 Task: Add a new rule when a card is added to the list "to do" then copy the card to the top of the list To-Do on Board Project management.
Action: Mouse pressed left at (830, 259)
Screenshot: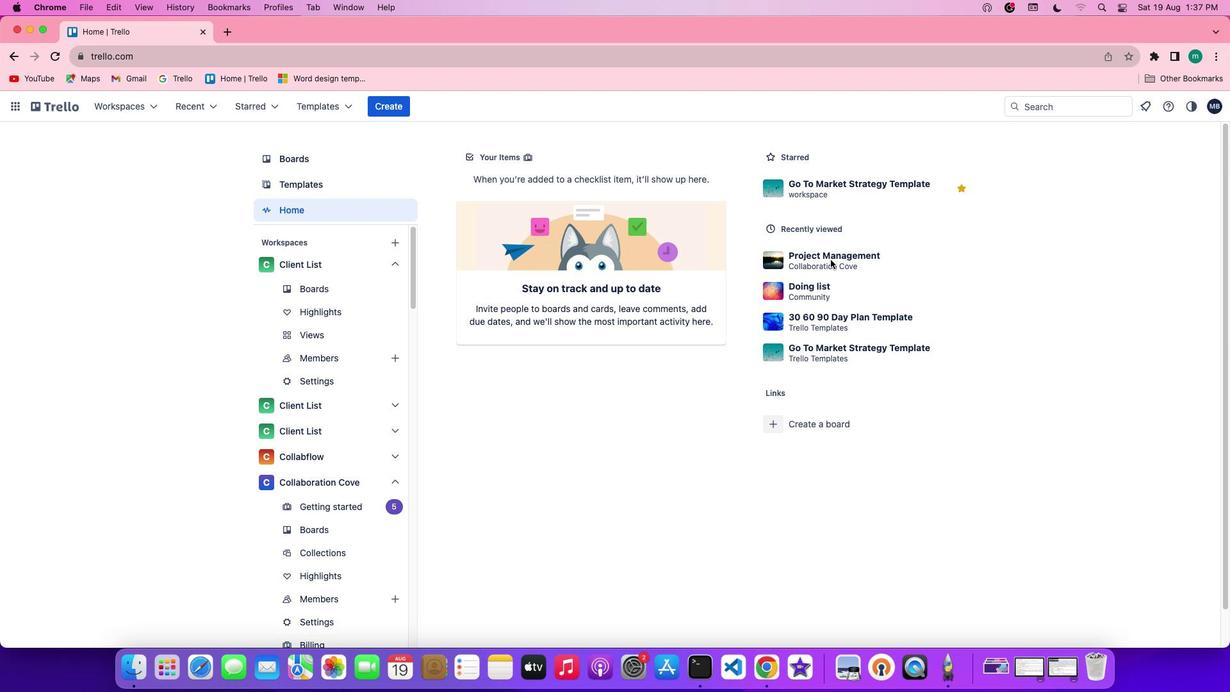 
Action: Mouse pressed left at (830, 259)
Screenshot: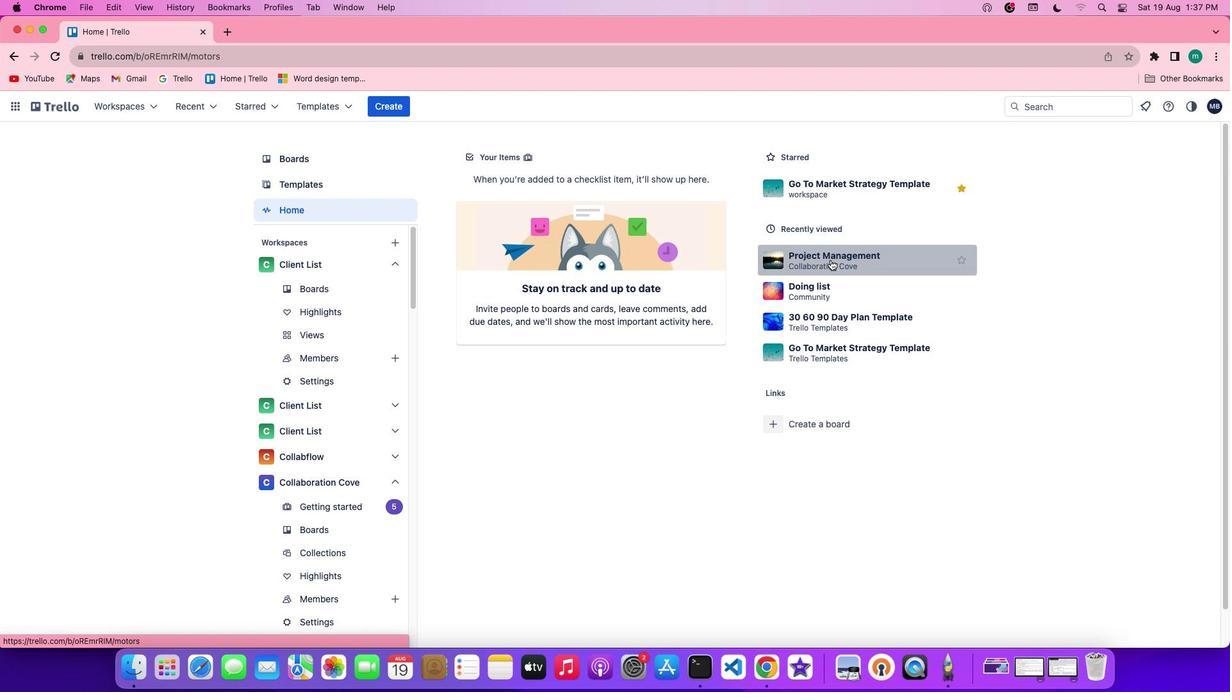 
Action: Mouse moved to (542, 207)
Screenshot: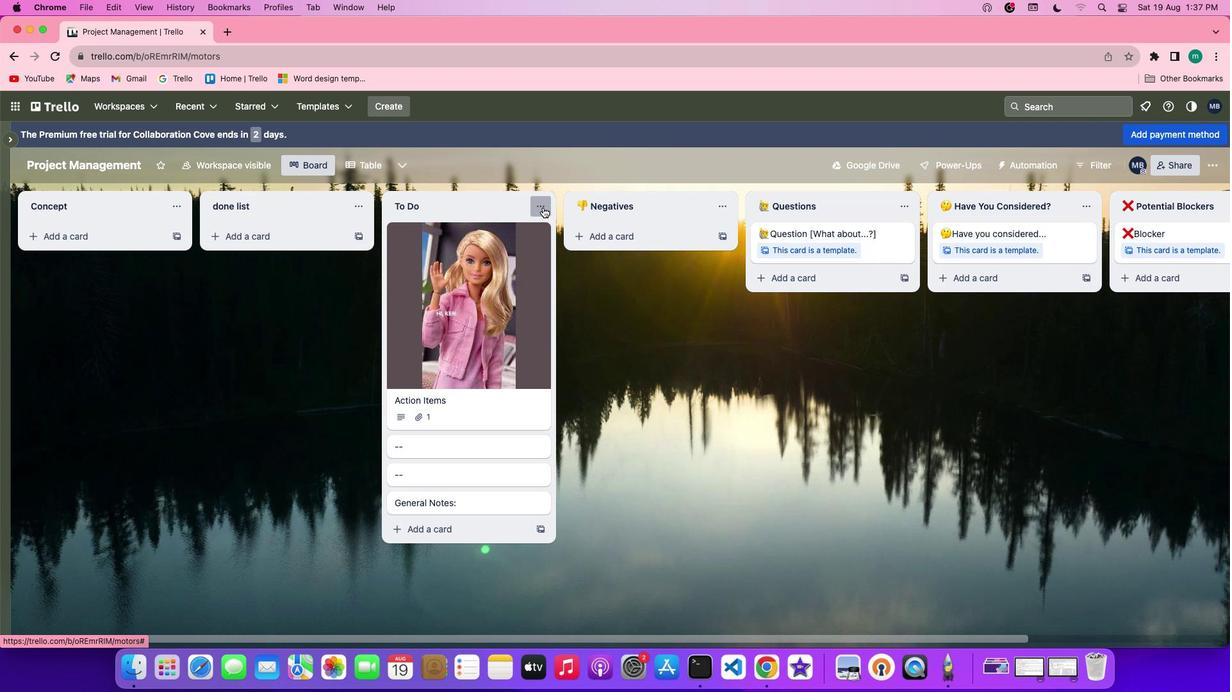 
Action: Mouse pressed left at (542, 207)
Screenshot: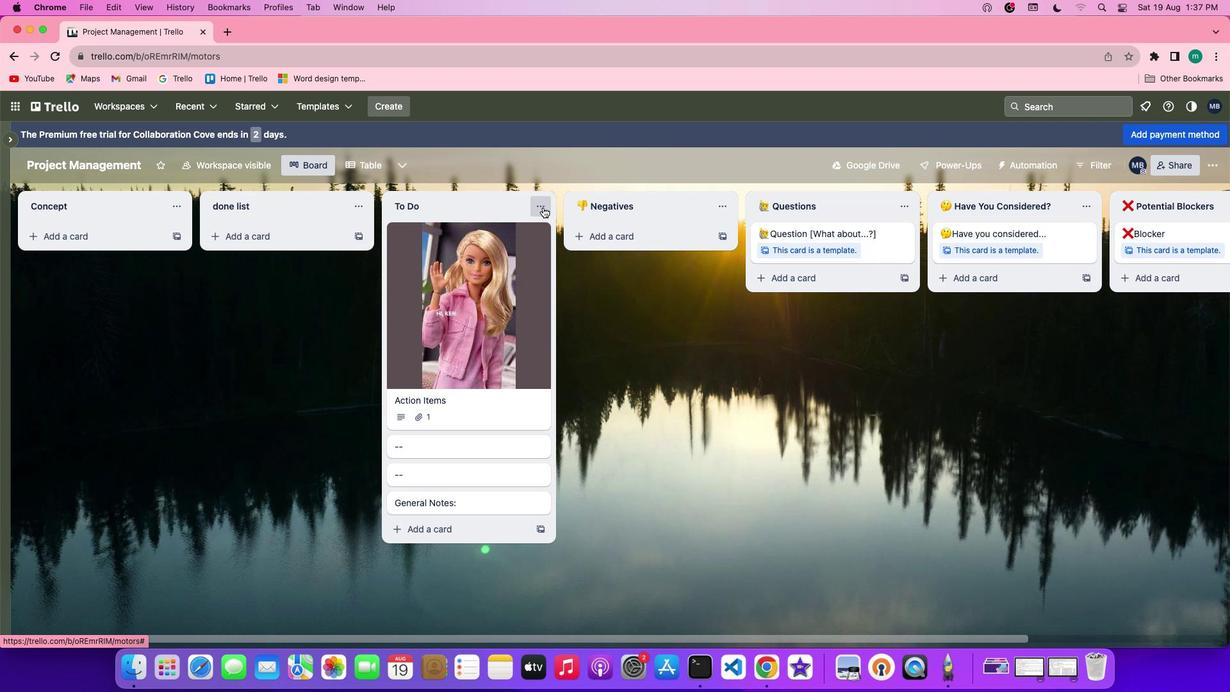 
Action: Mouse moved to (587, 413)
Screenshot: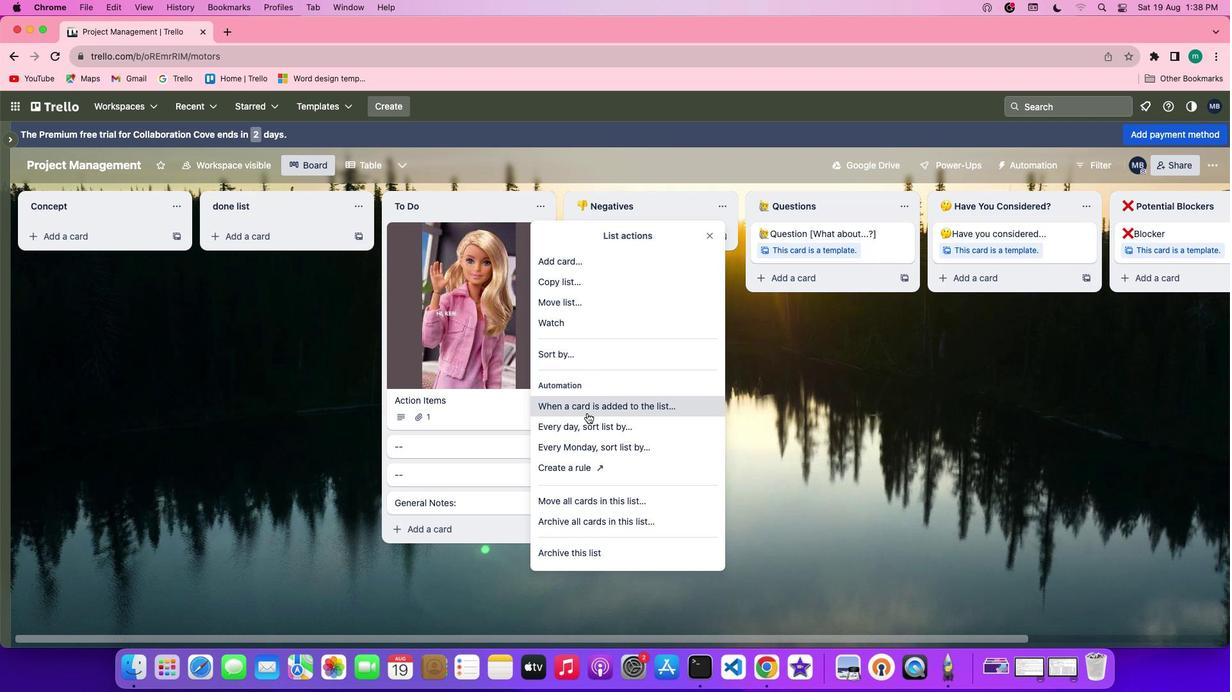 
Action: Mouse pressed left at (587, 413)
Screenshot: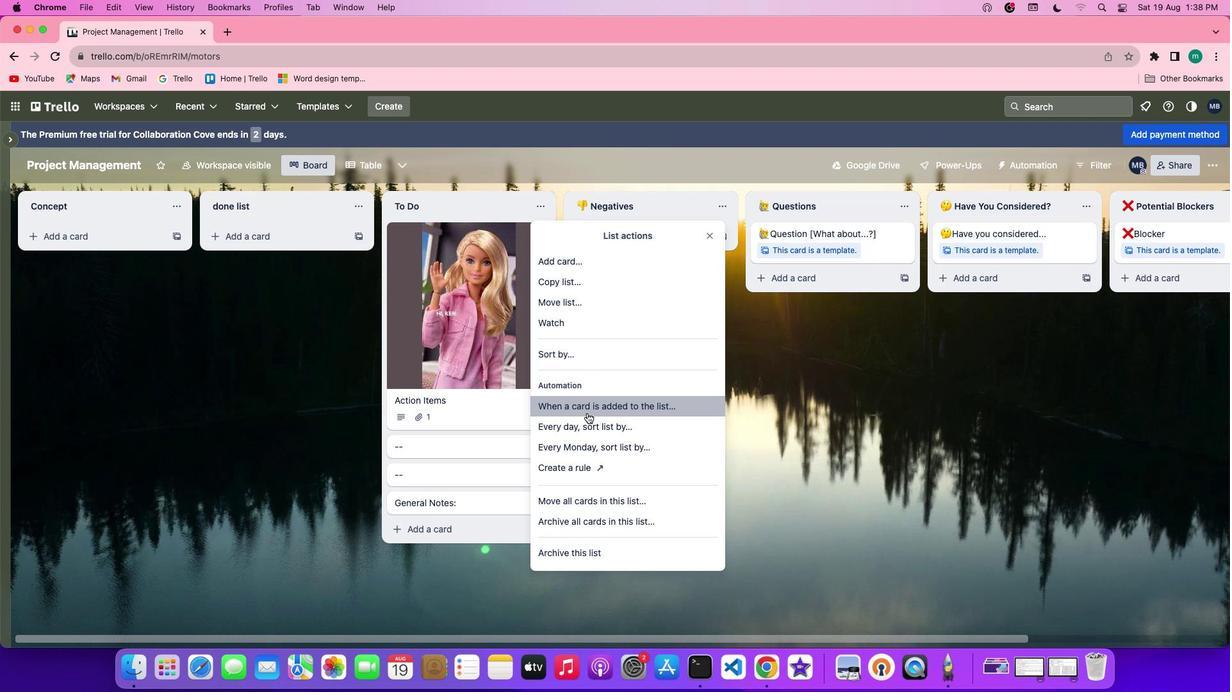 
Action: Mouse moved to (617, 326)
Screenshot: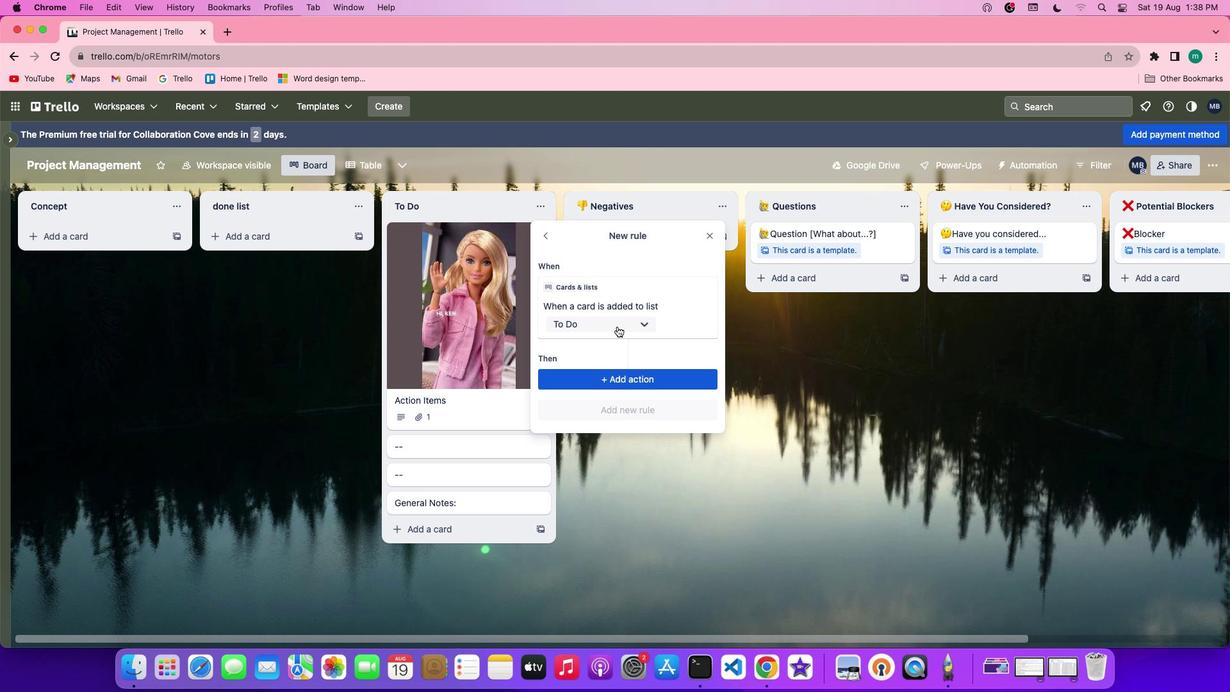 
Action: Mouse pressed left at (617, 326)
Screenshot: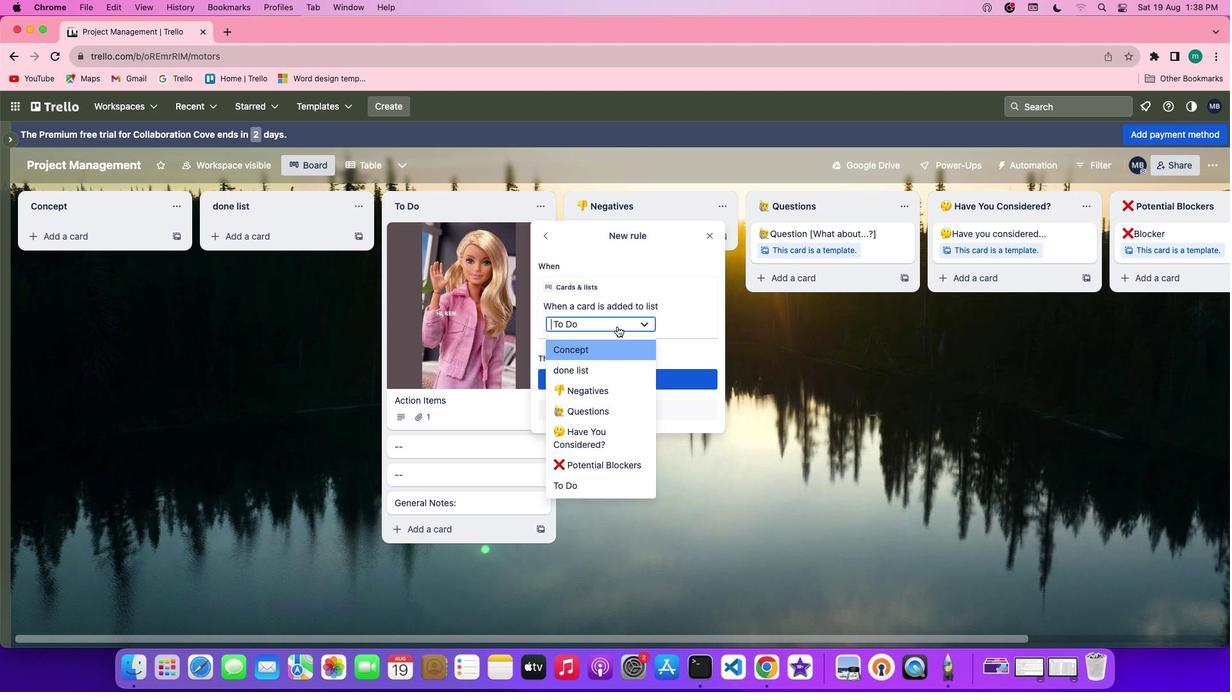 
Action: Mouse moved to (625, 321)
Screenshot: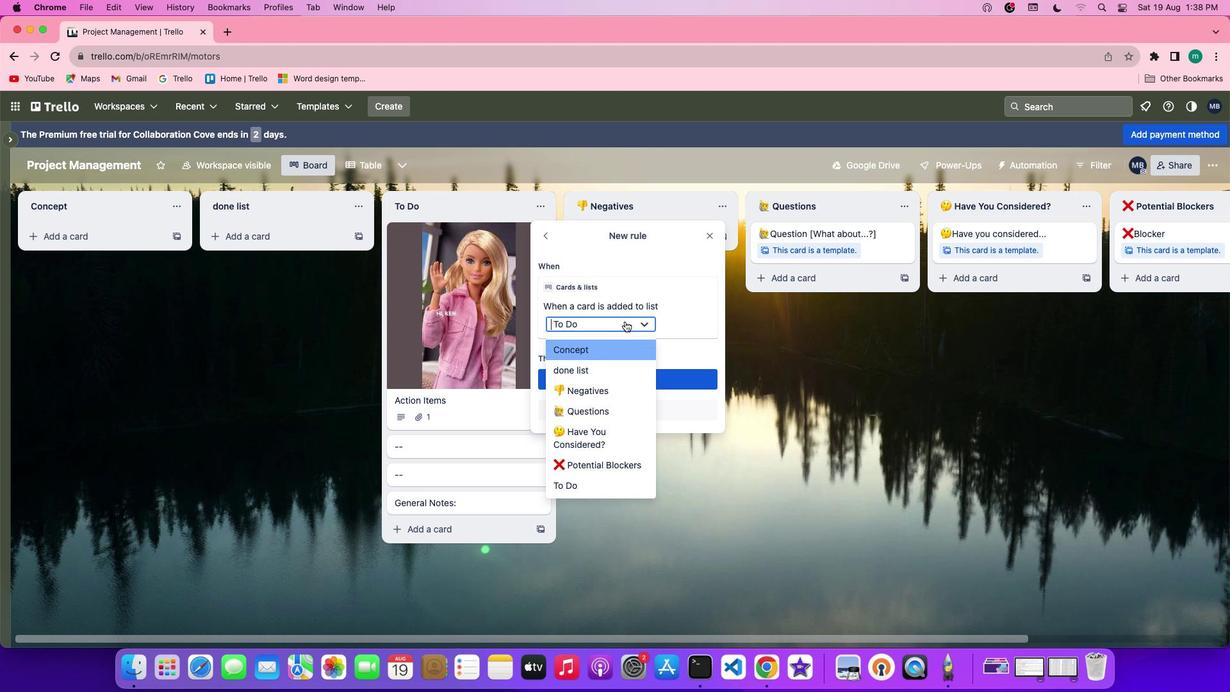 
Action: Mouse pressed left at (625, 321)
Screenshot: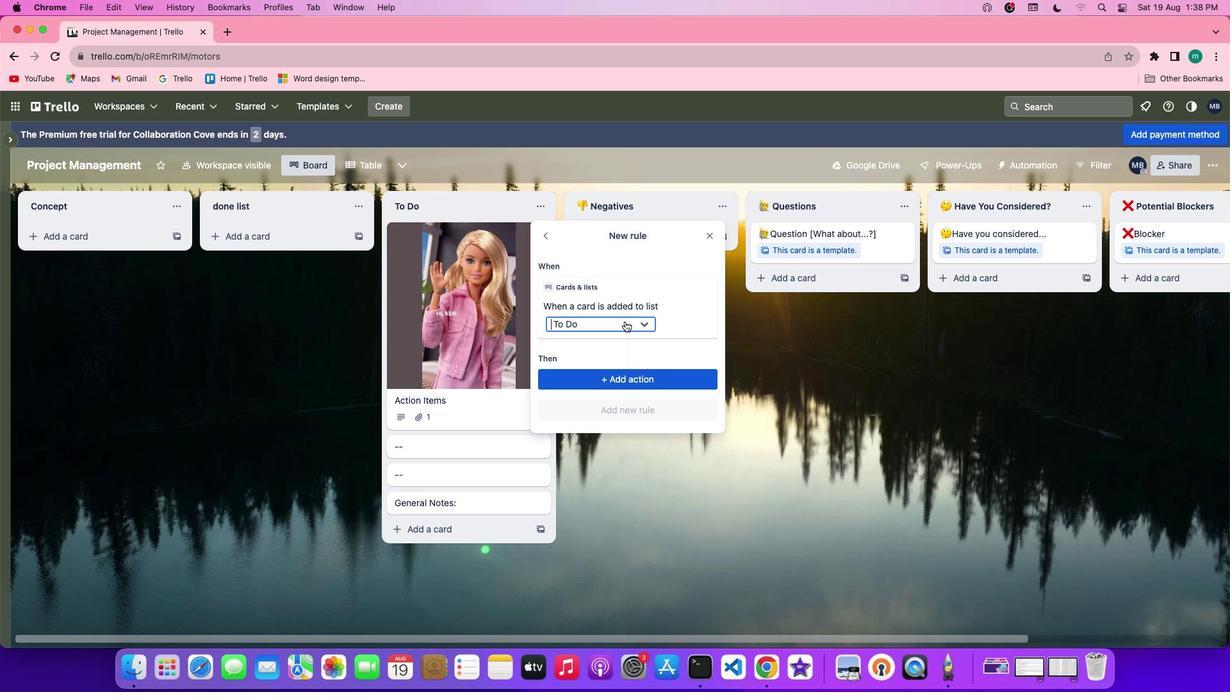 
Action: Mouse moved to (637, 381)
Screenshot: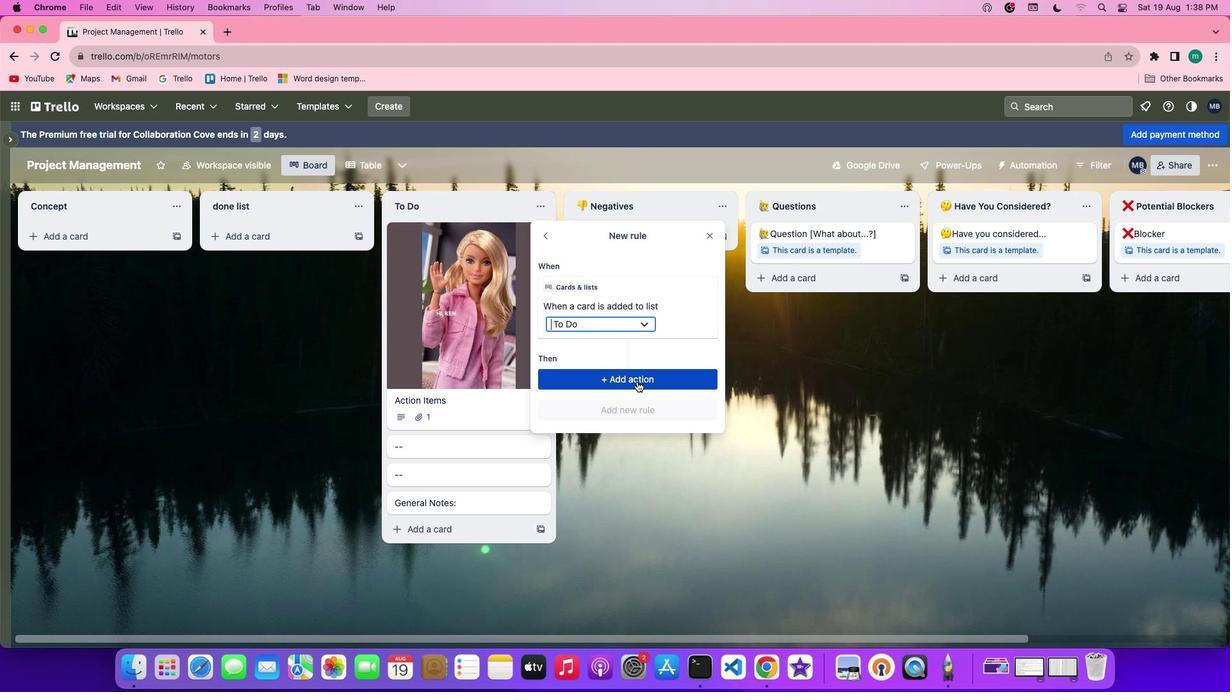 
Action: Mouse pressed left at (637, 381)
Screenshot: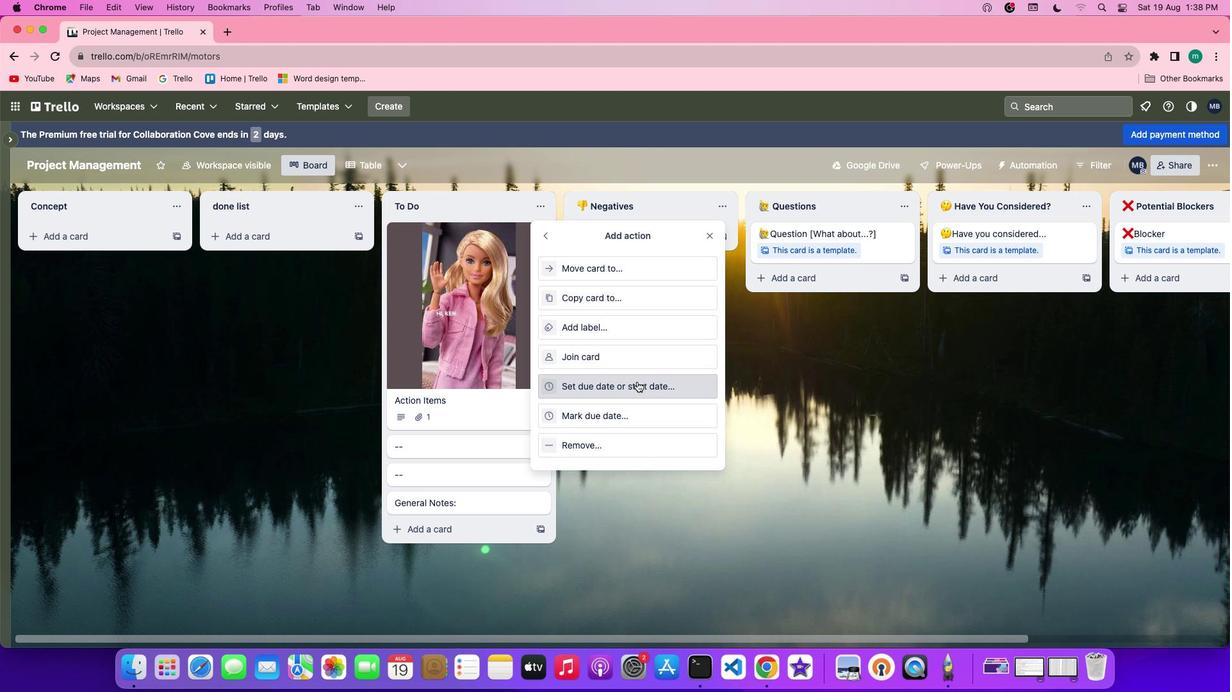 
Action: Mouse moved to (647, 298)
Screenshot: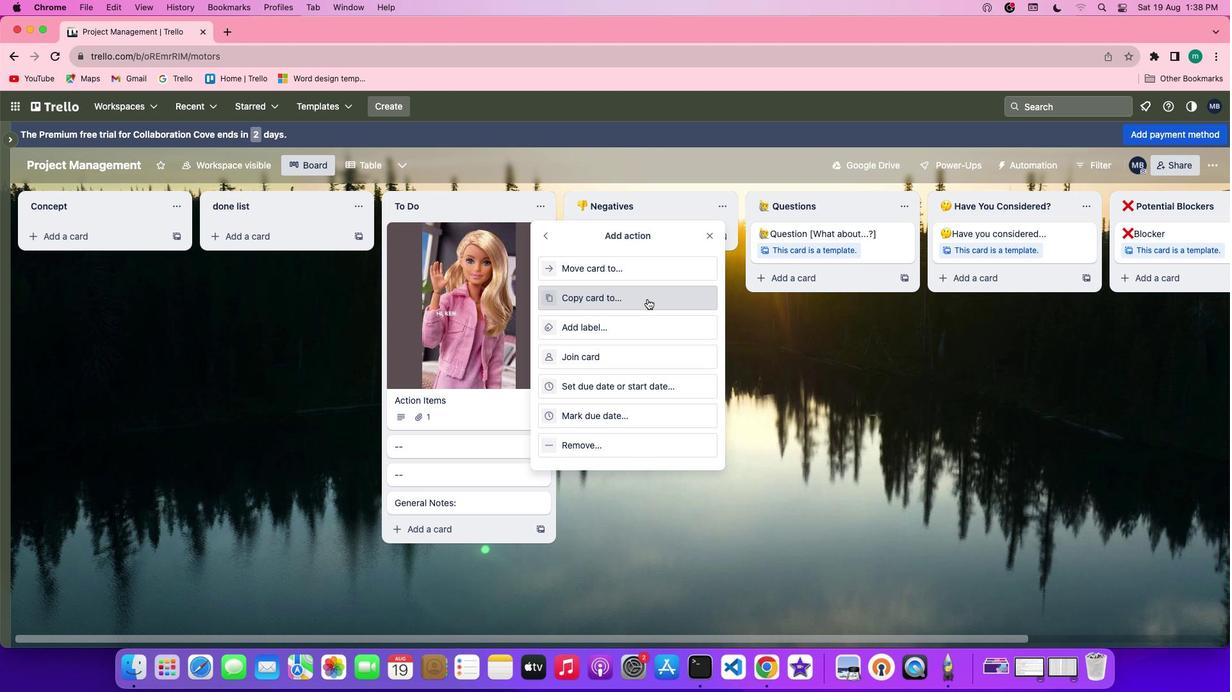 
Action: Mouse pressed left at (647, 298)
Screenshot: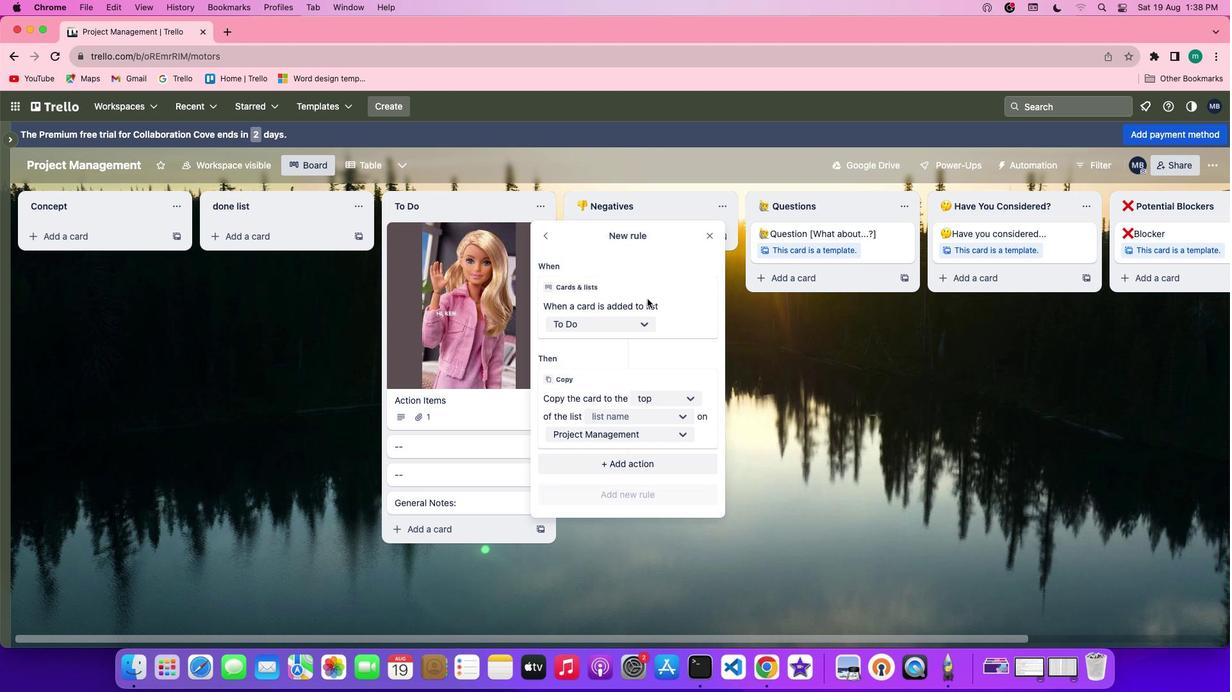 
Action: Mouse moved to (616, 327)
Screenshot: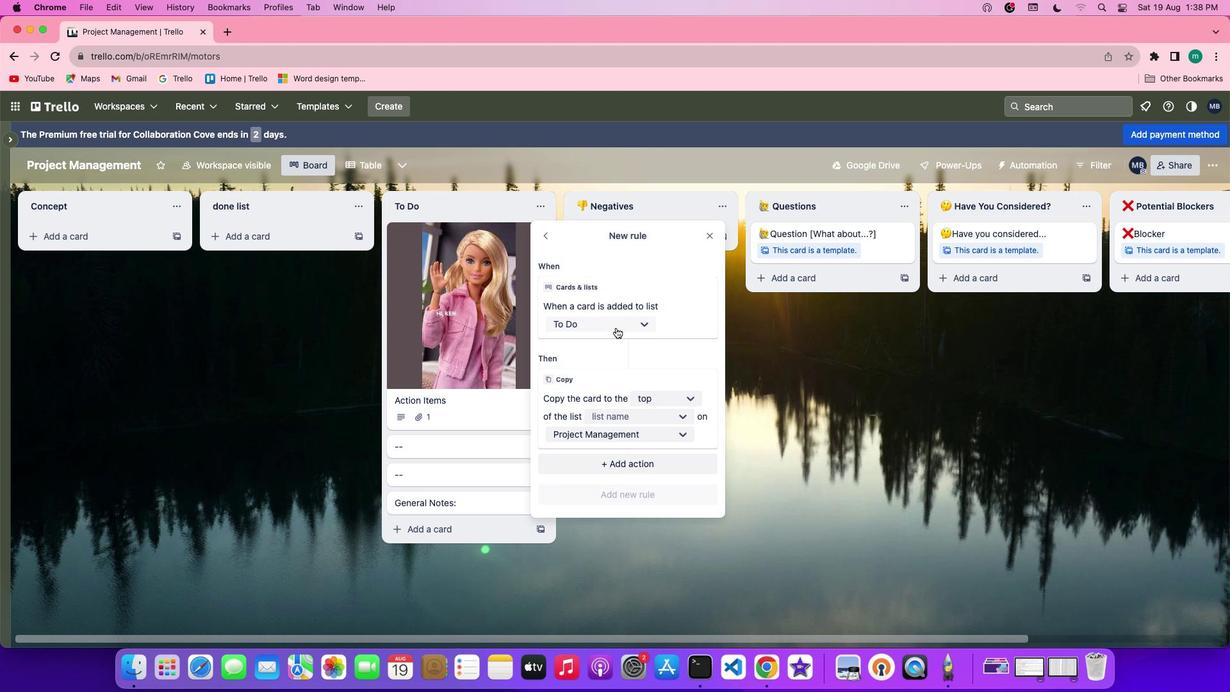 
Action: Mouse pressed left at (616, 327)
Screenshot: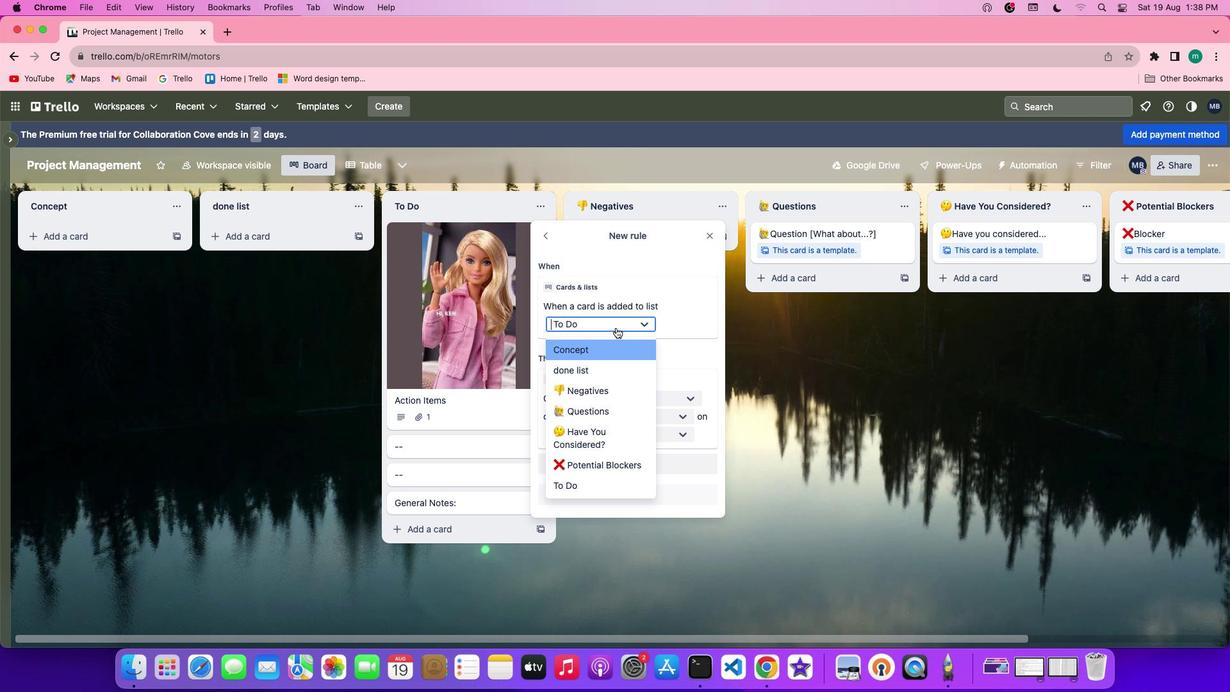 
Action: Mouse moved to (616, 320)
Screenshot: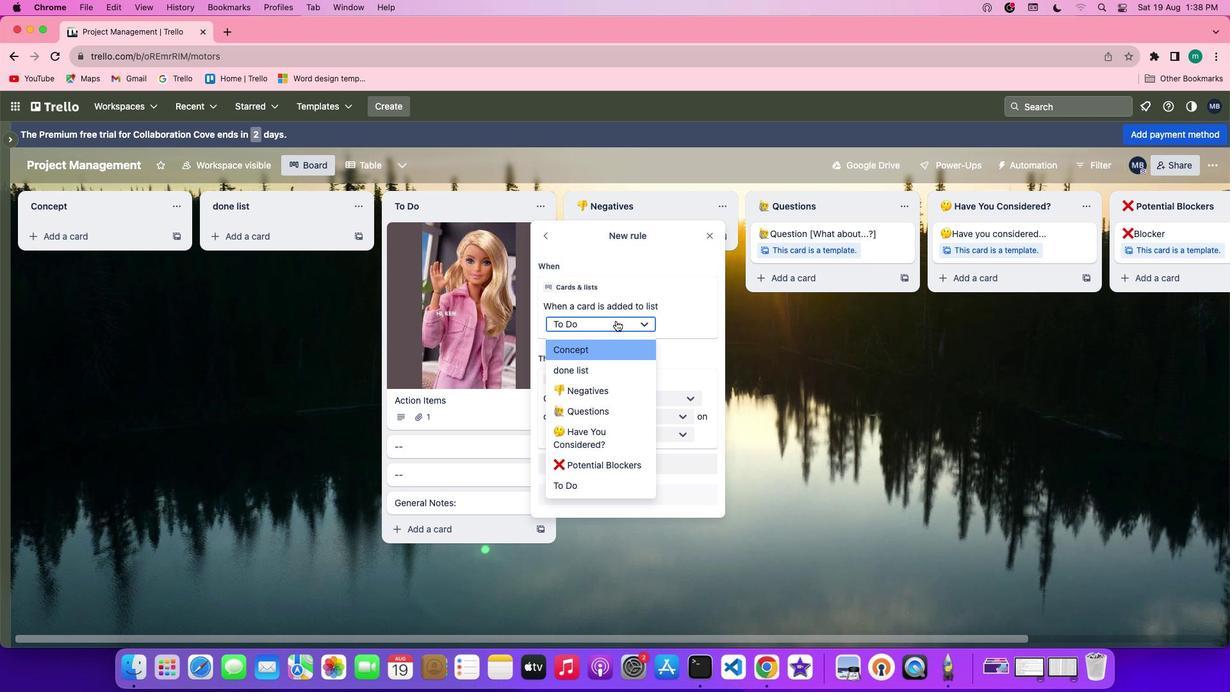 
Action: Mouse pressed left at (616, 320)
Screenshot: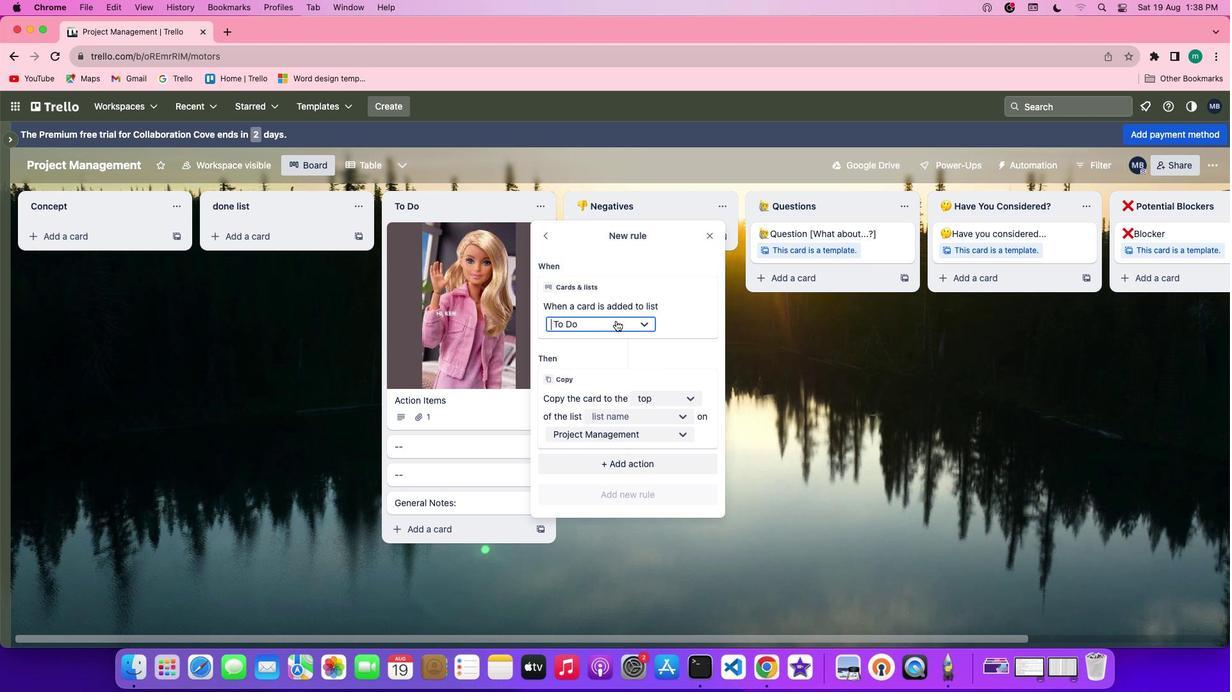 
Action: Mouse moved to (676, 394)
Screenshot: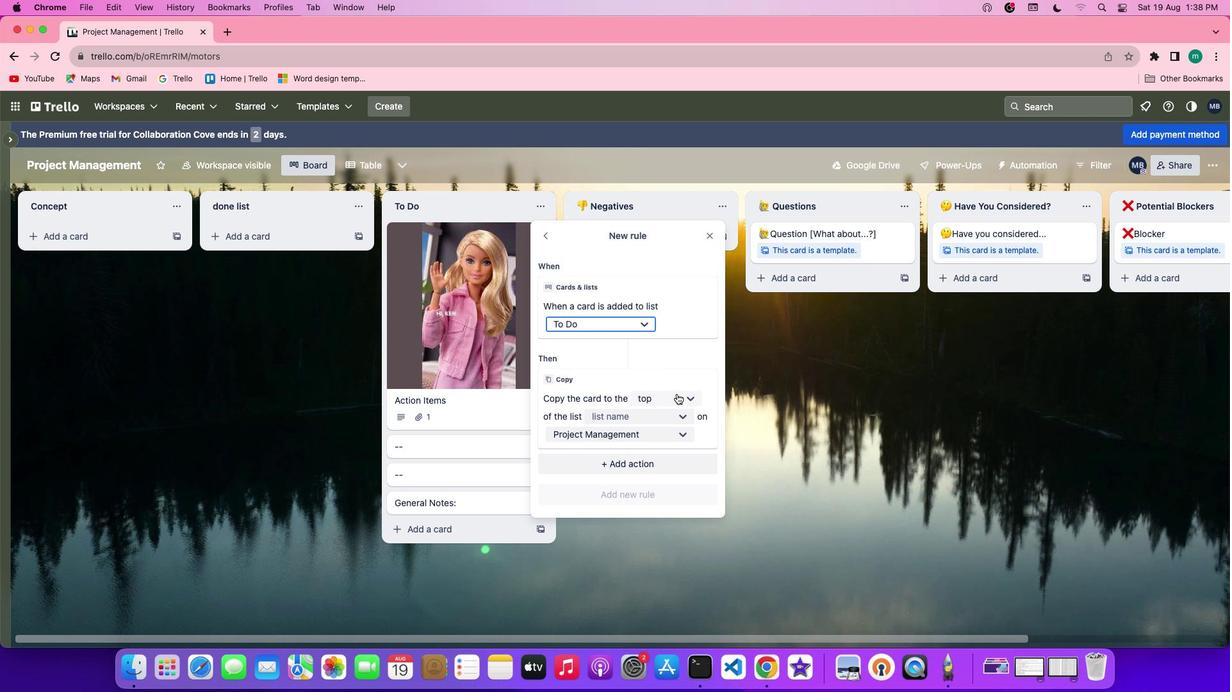 
Action: Mouse pressed left at (676, 394)
Screenshot: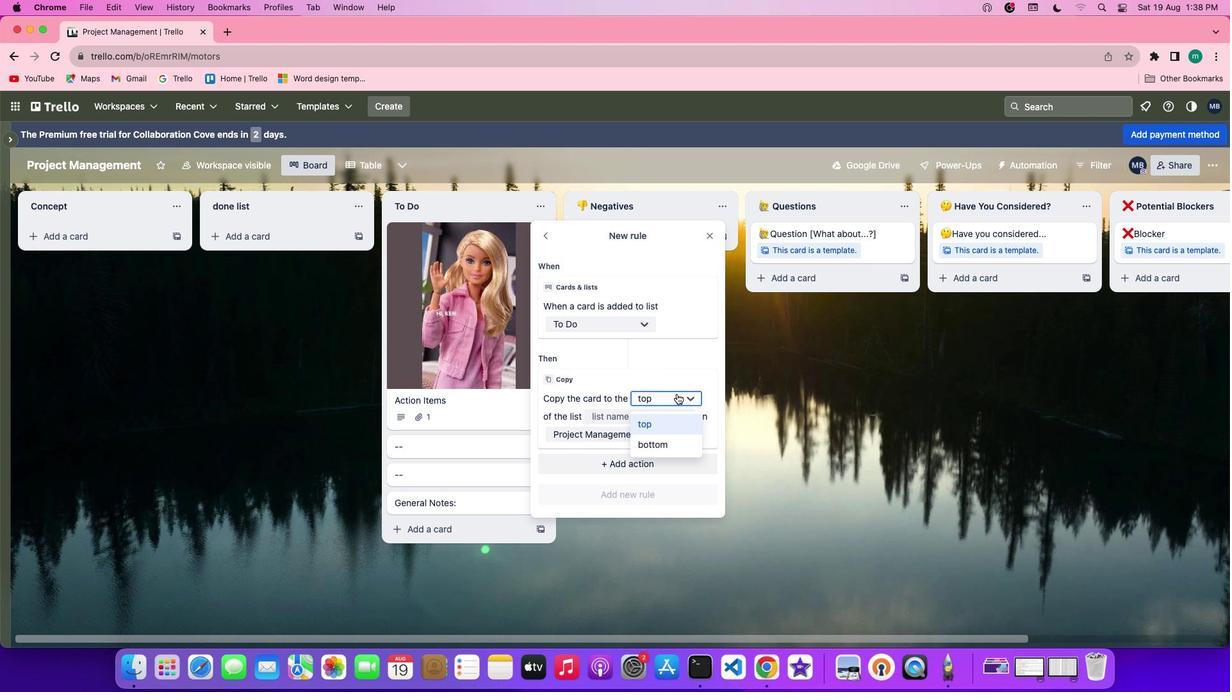 
Action: Mouse moved to (673, 416)
Screenshot: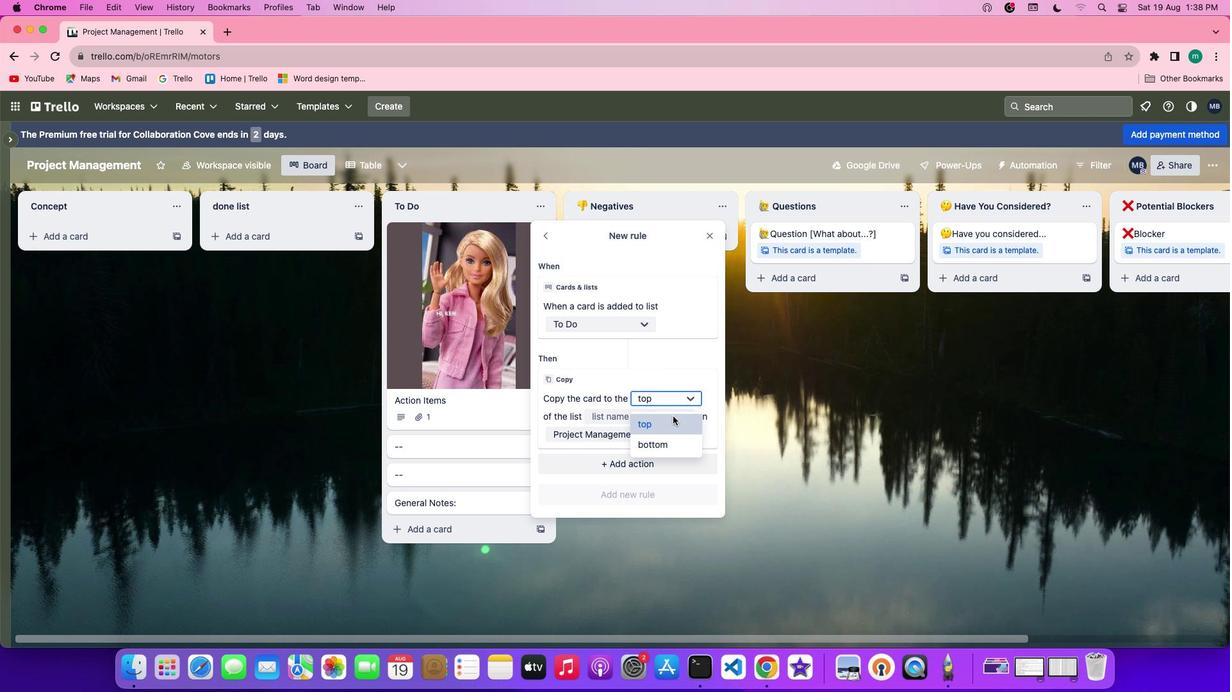 
Action: Mouse pressed left at (673, 416)
Screenshot: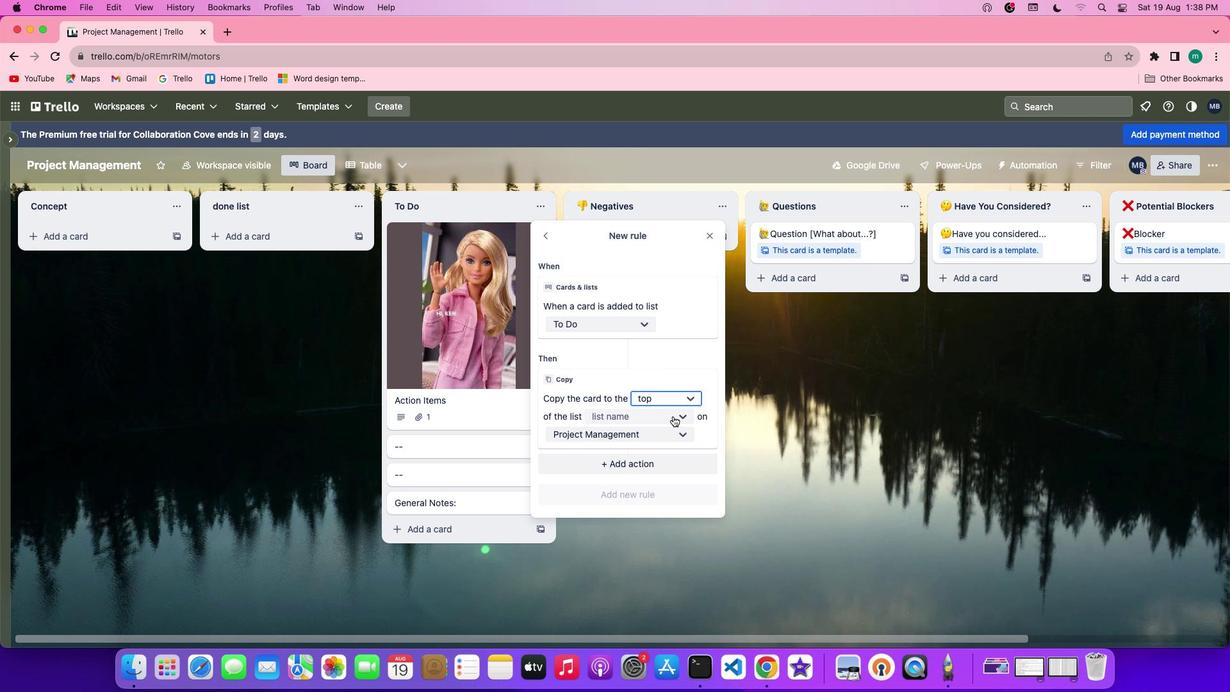 
Action: Mouse moved to (665, 414)
Screenshot: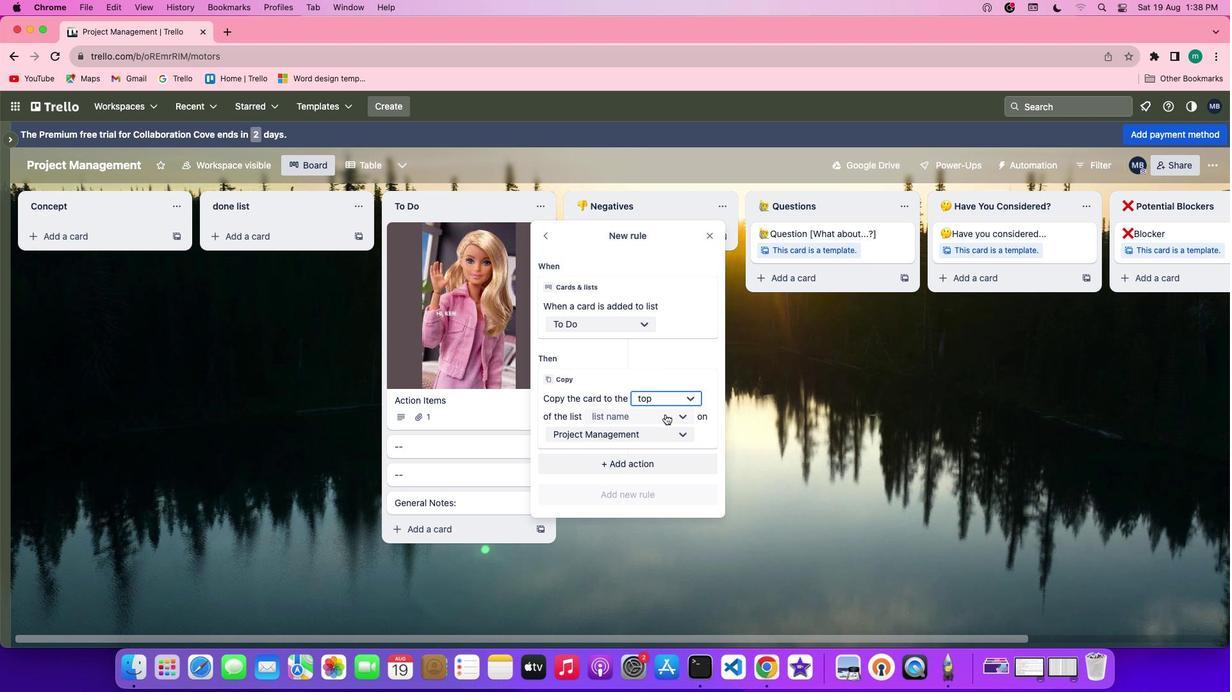 
Action: Mouse pressed left at (665, 414)
Screenshot: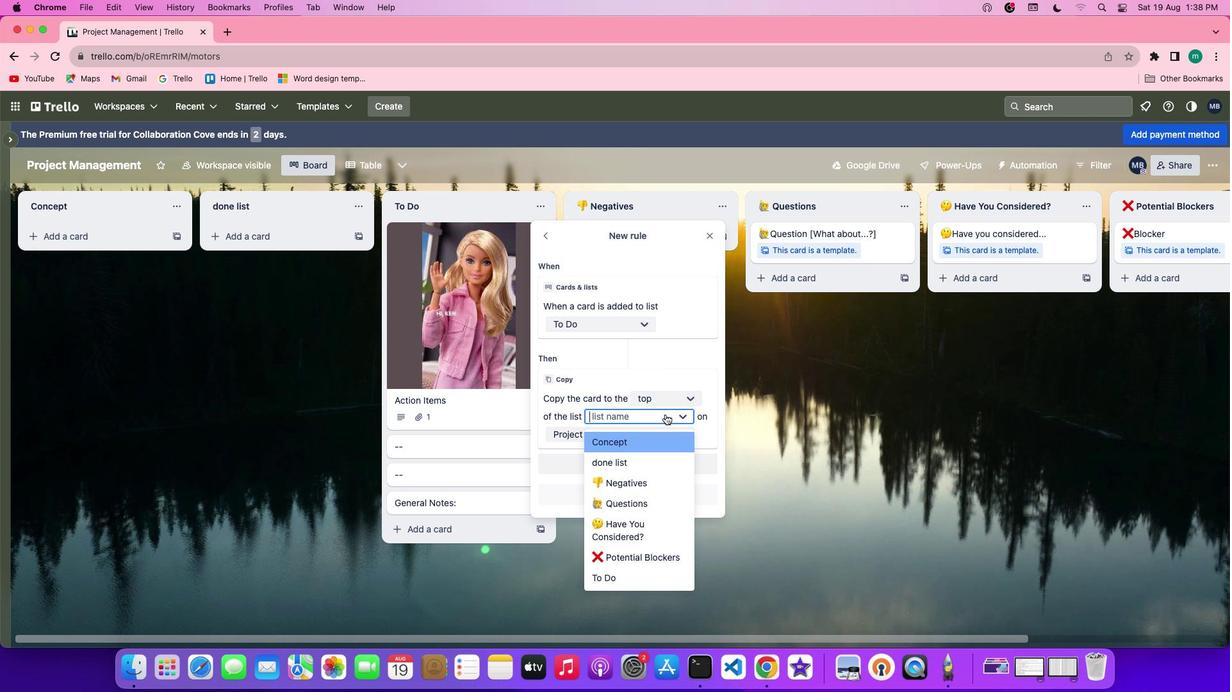 
Action: Mouse moved to (642, 571)
Screenshot: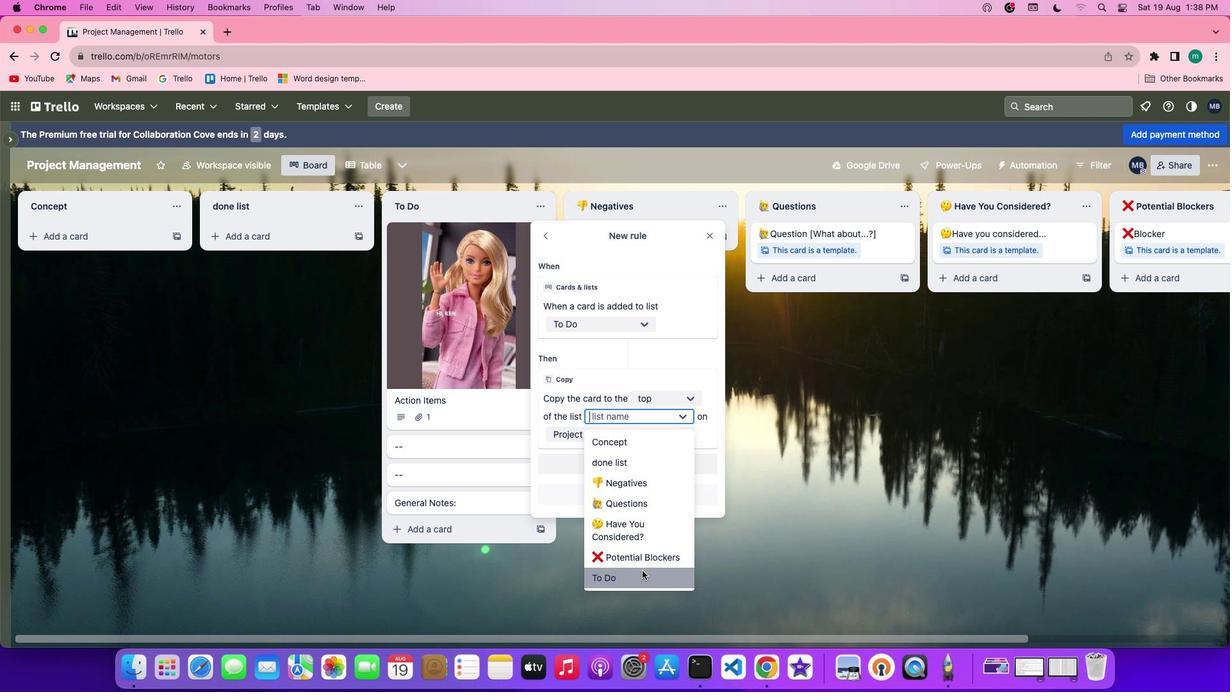 
Action: Mouse pressed left at (642, 571)
Screenshot: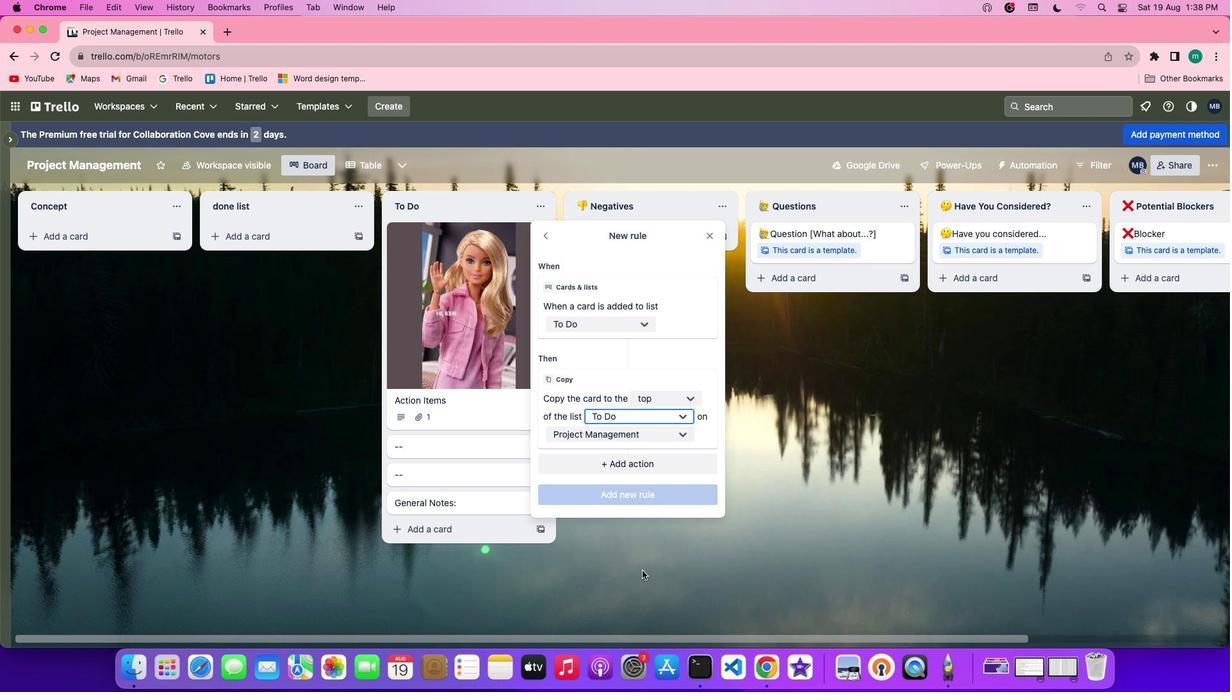 
Action: Mouse moved to (660, 434)
Screenshot: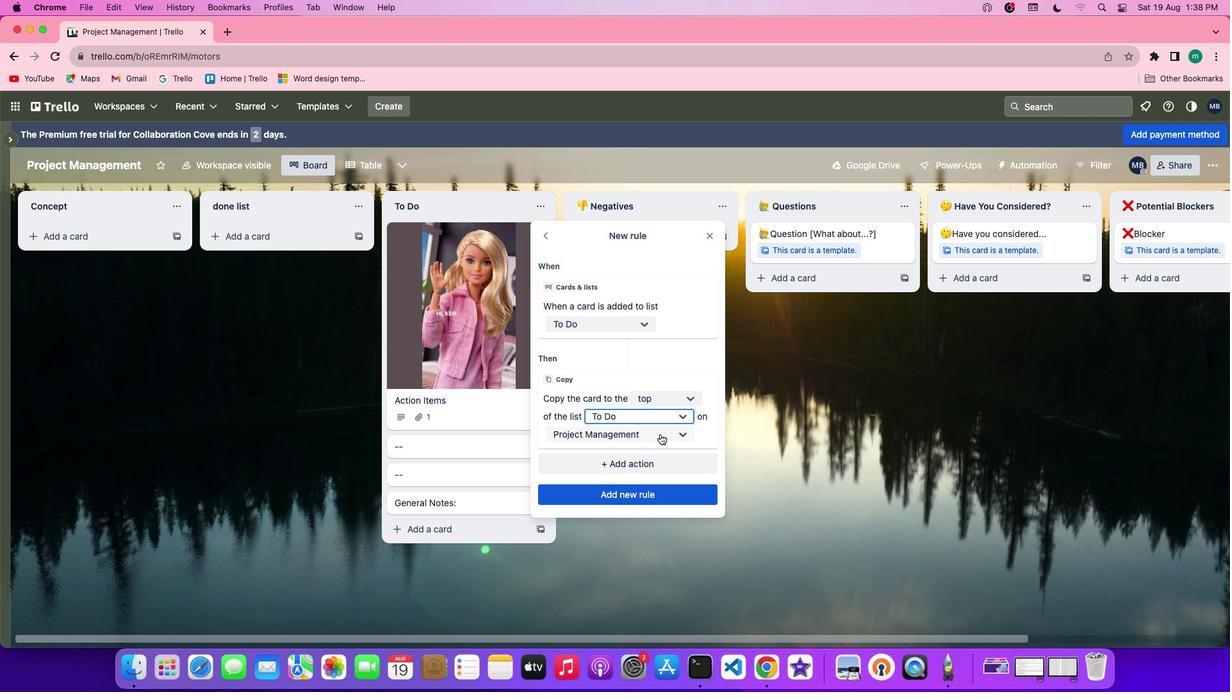
Action: Mouse pressed left at (660, 434)
Screenshot: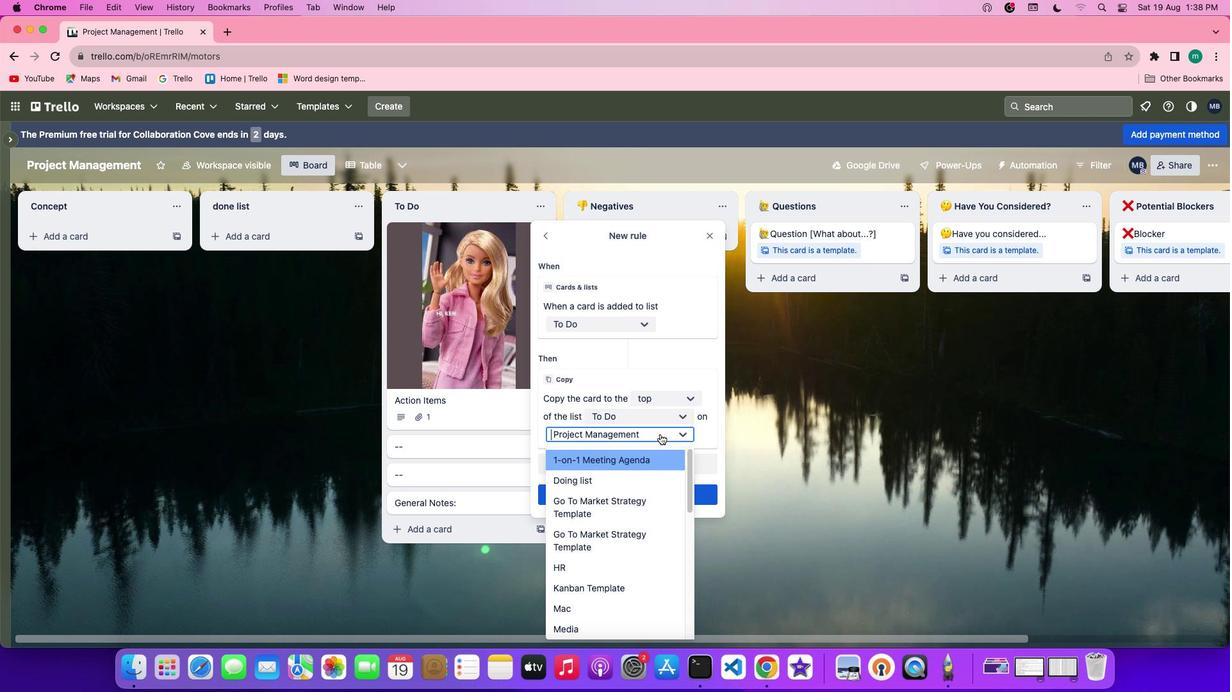 
Action: Mouse moved to (642, 521)
Screenshot: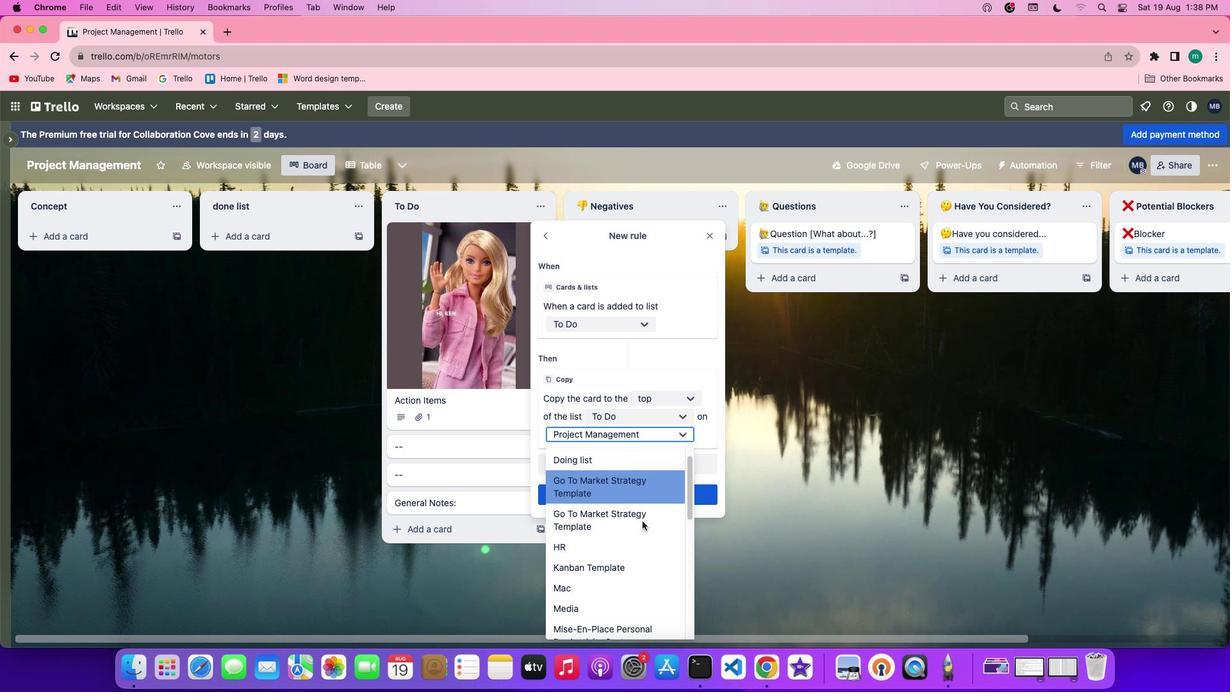 
Action: Mouse scrolled (642, 521) with delta (0, 0)
Screenshot: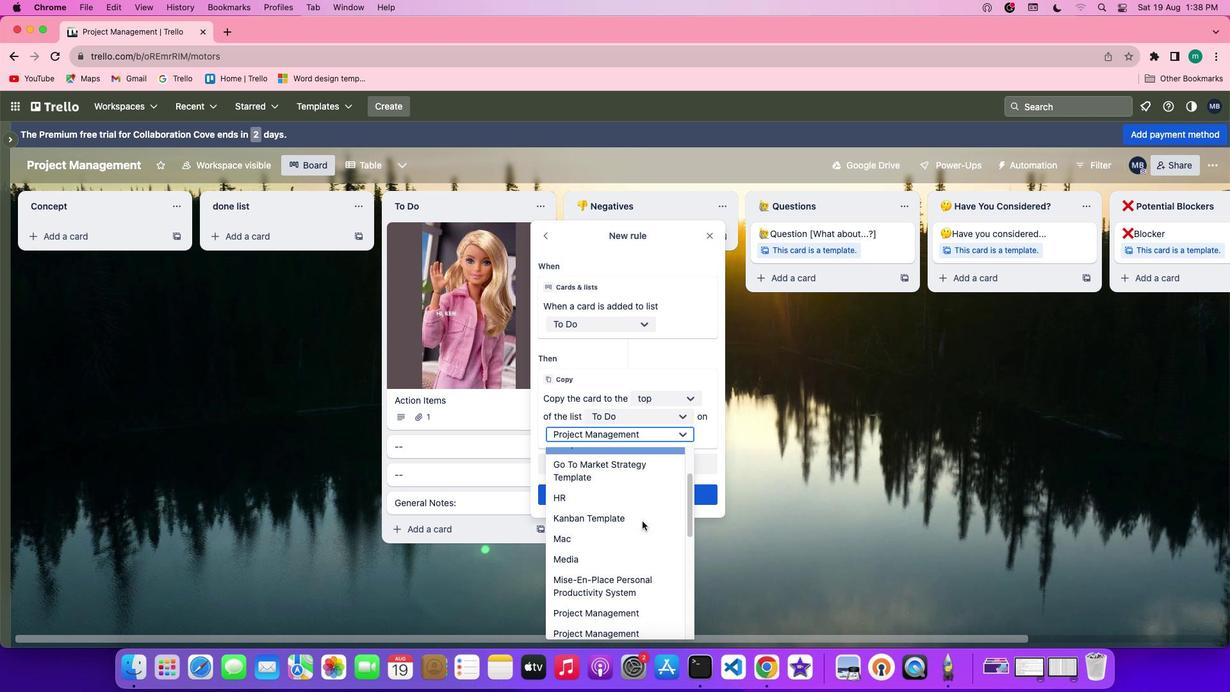 
Action: Mouse scrolled (642, 521) with delta (0, 0)
Screenshot: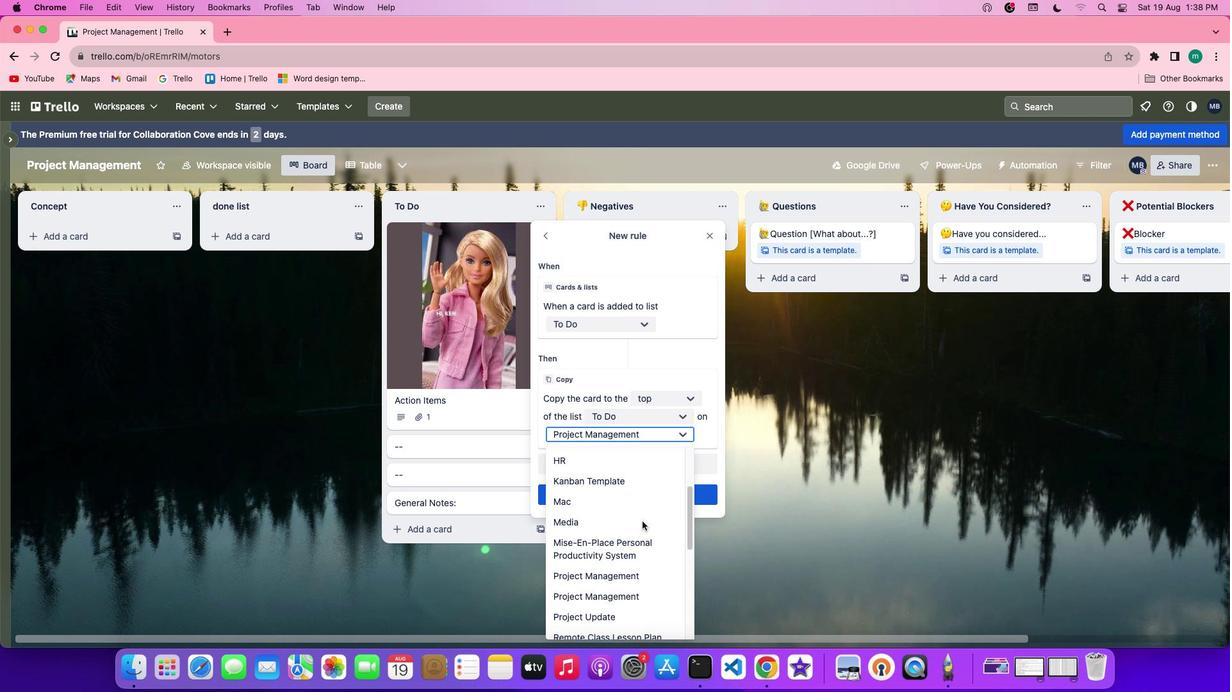 
Action: Mouse scrolled (642, 521) with delta (0, -1)
Screenshot: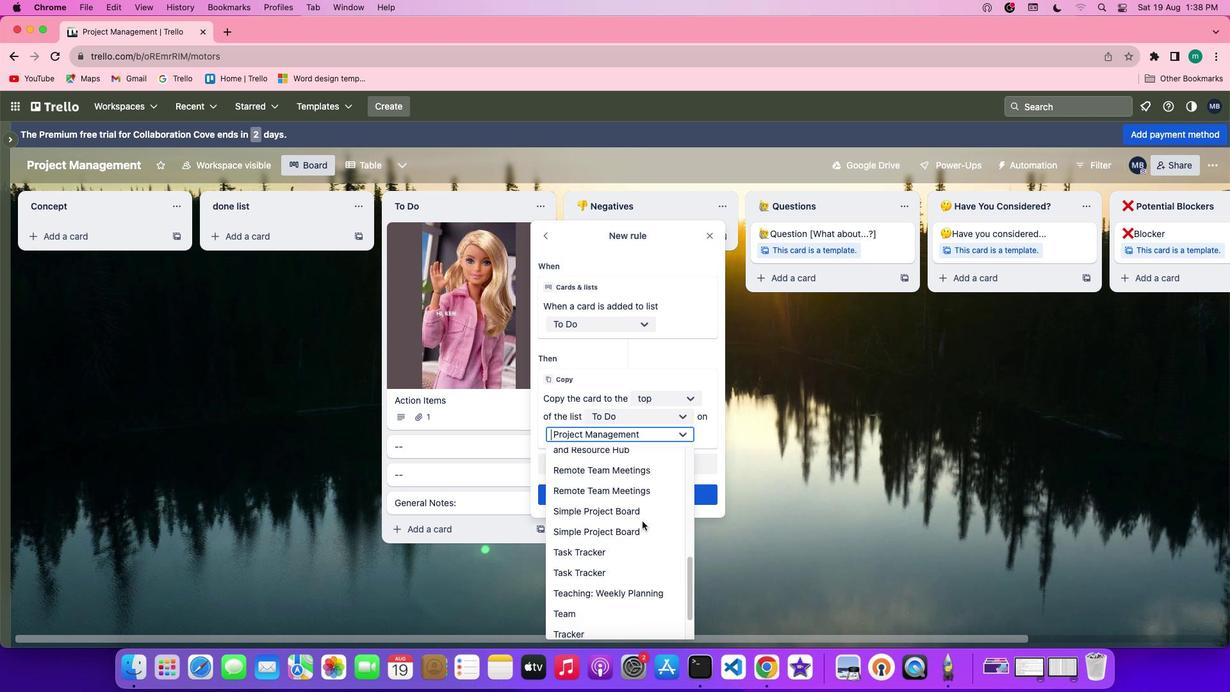 
Action: Mouse scrolled (642, 521) with delta (0, -2)
Screenshot: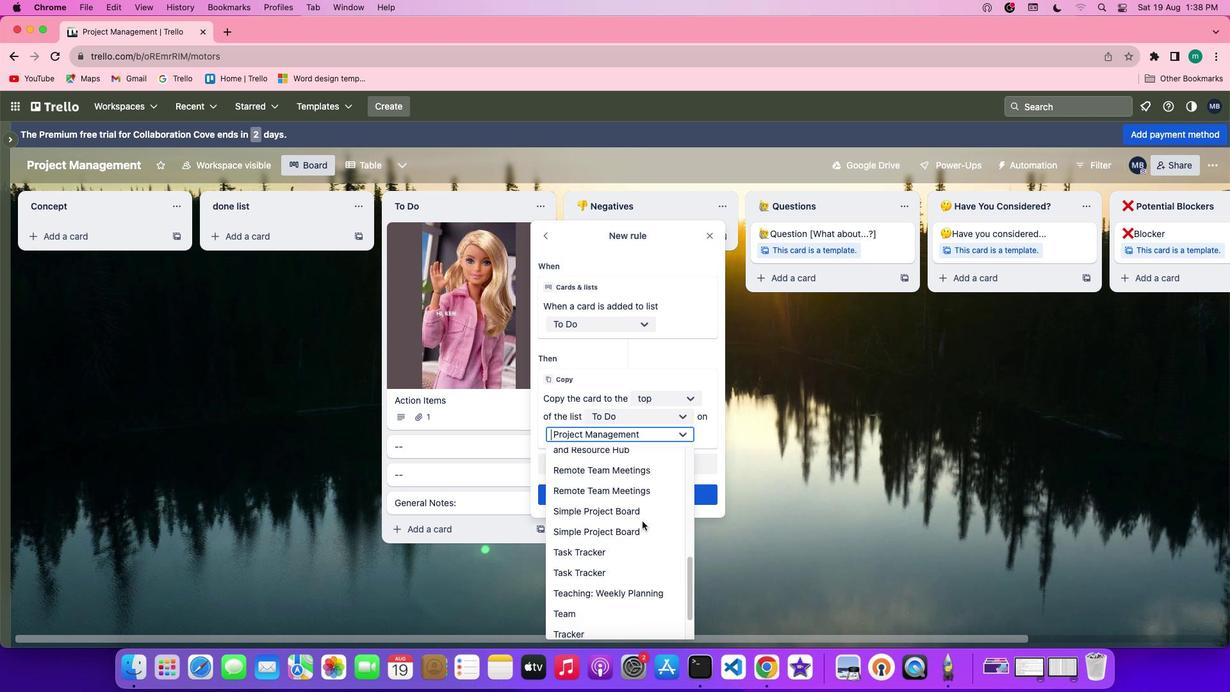 
Action: Mouse scrolled (642, 521) with delta (0, -3)
Screenshot: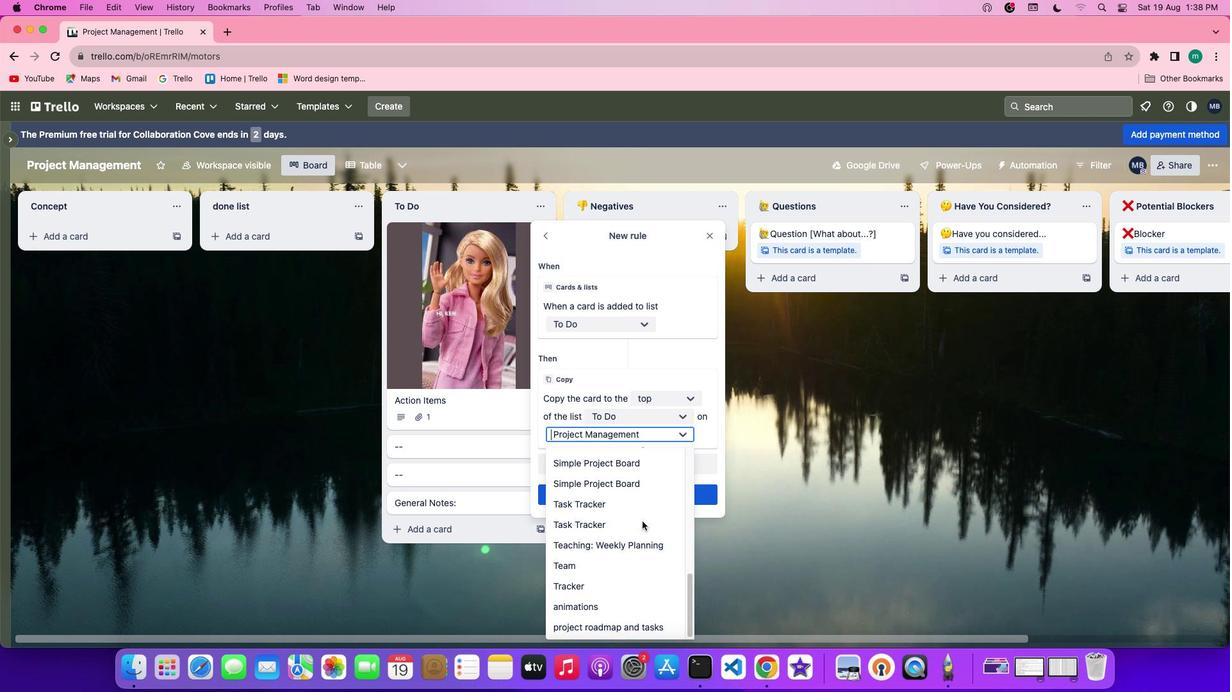
Action: Mouse scrolled (642, 521) with delta (0, 0)
Screenshot: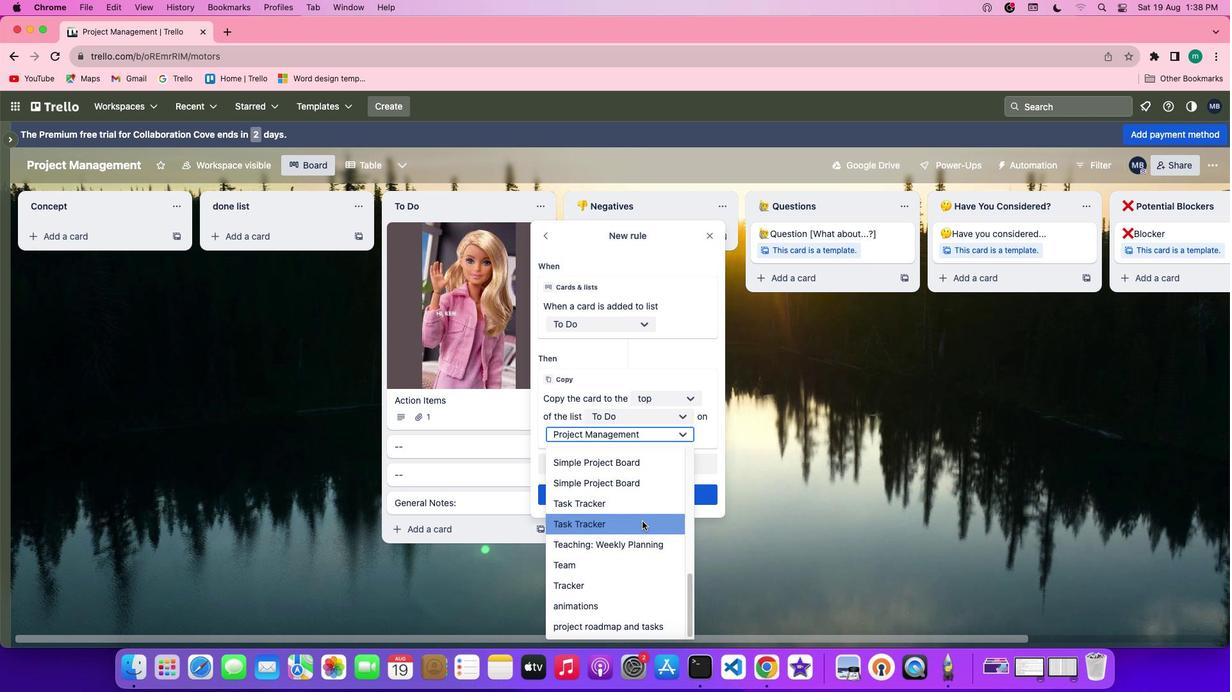 
Action: Mouse scrolled (642, 521) with delta (0, 0)
Screenshot: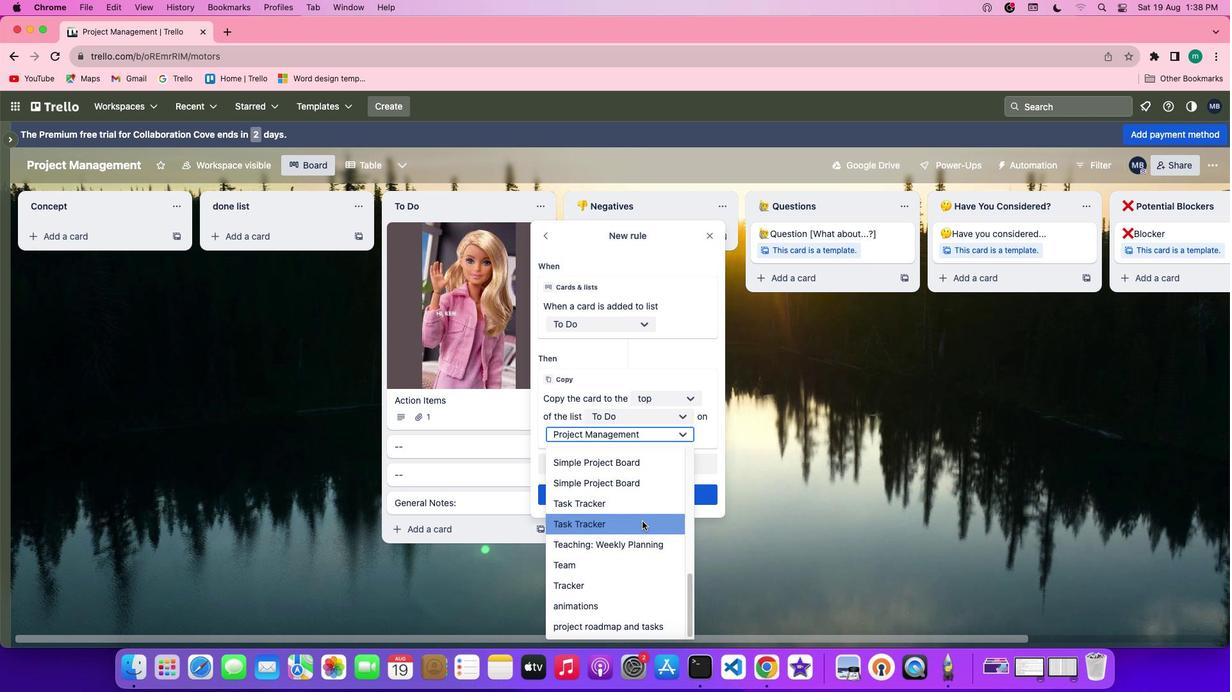 
Action: Mouse scrolled (642, 521) with delta (0, 0)
Screenshot: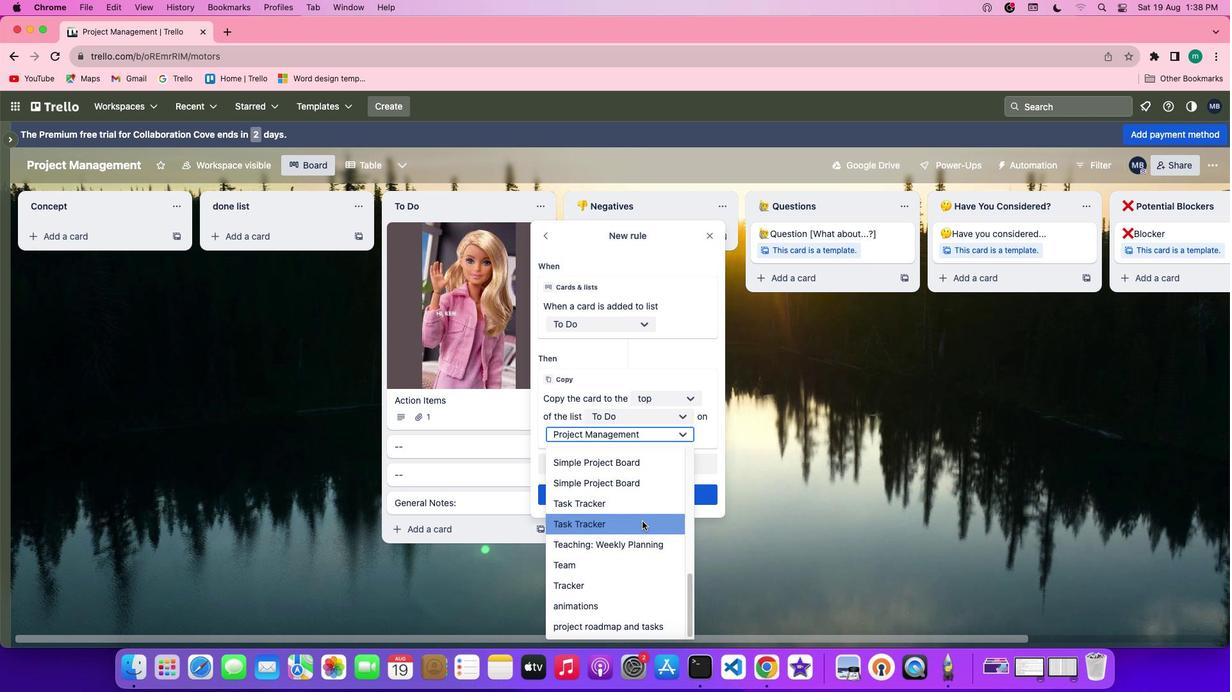 
Action: Mouse scrolled (642, 521) with delta (0, -1)
Screenshot: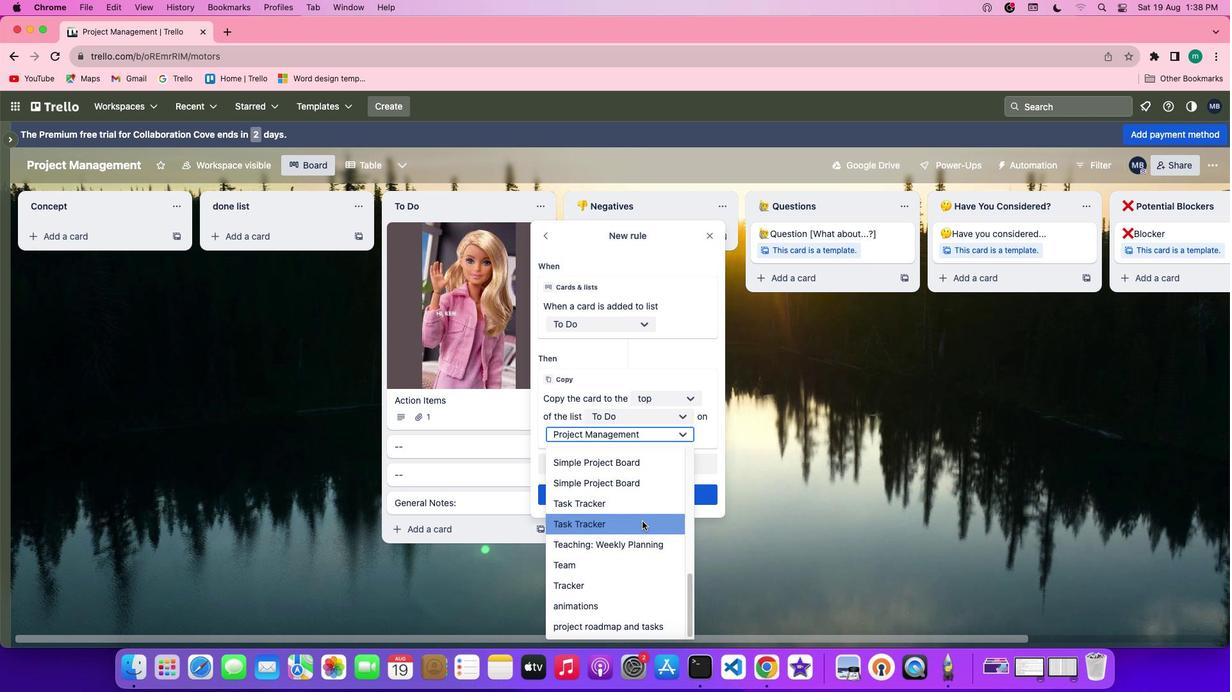 
Action: Mouse scrolled (642, 521) with delta (0, -1)
Screenshot: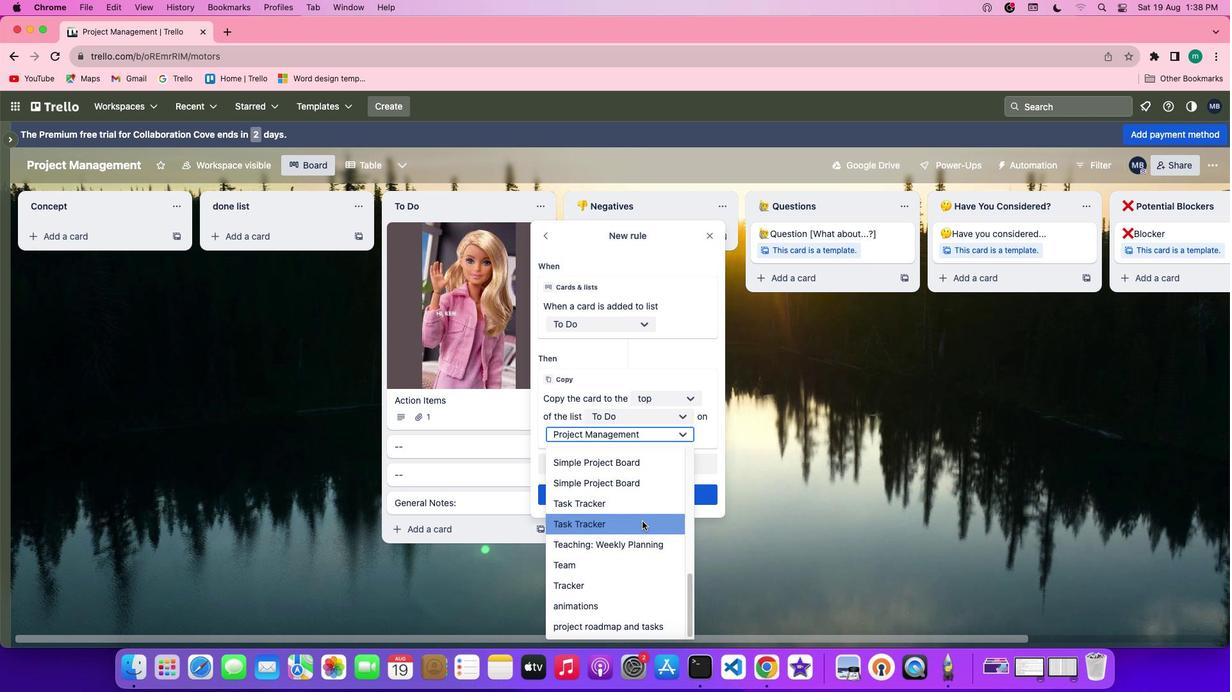 
Action: Mouse moved to (629, 559)
Screenshot: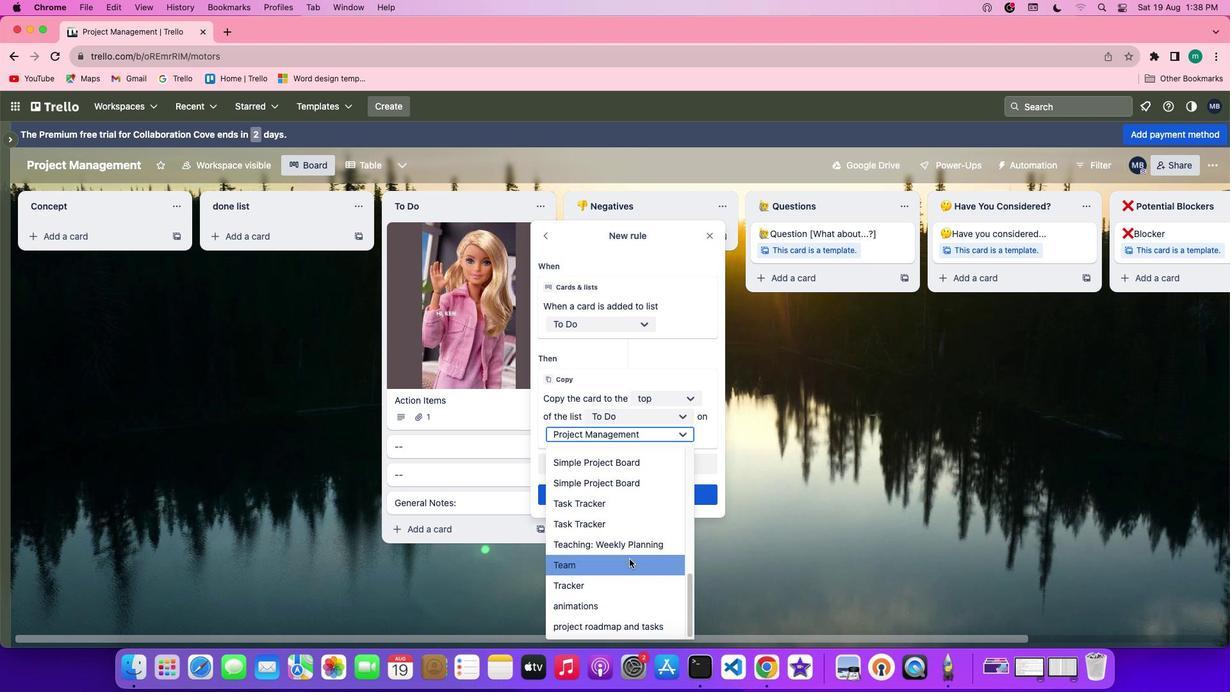 
Action: Mouse scrolled (629, 559) with delta (0, 0)
Screenshot: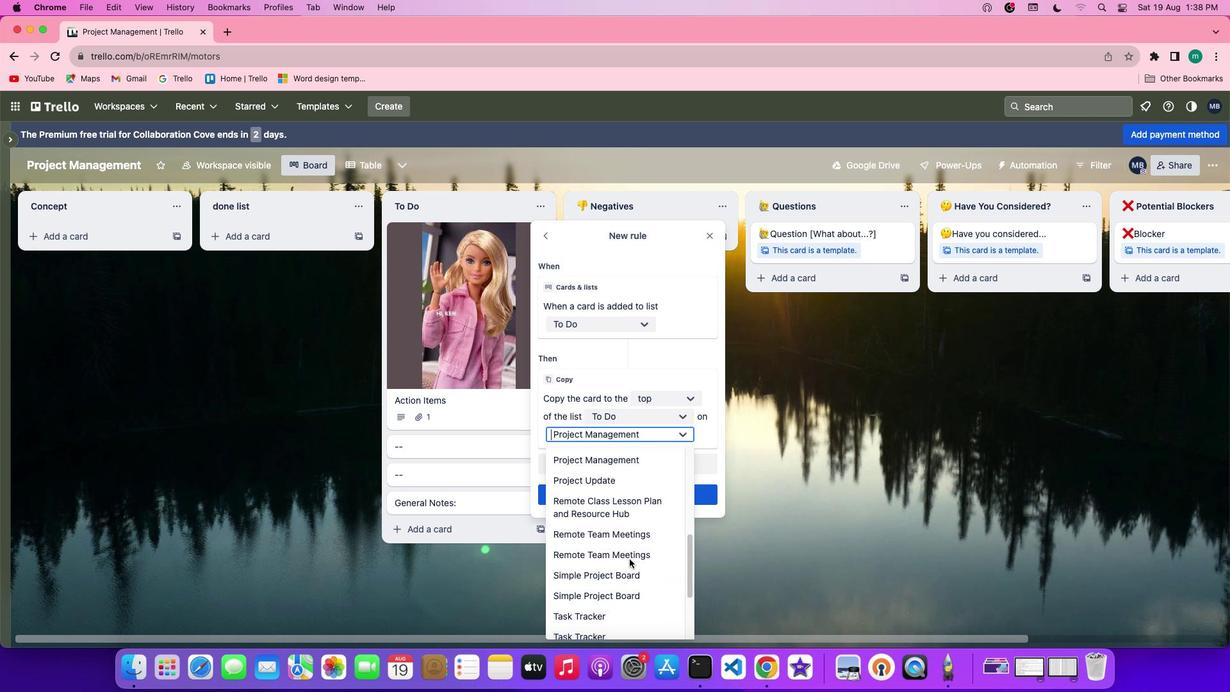 
Action: Mouse scrolled (629, 559) with delta (0, 0)
Screenshot: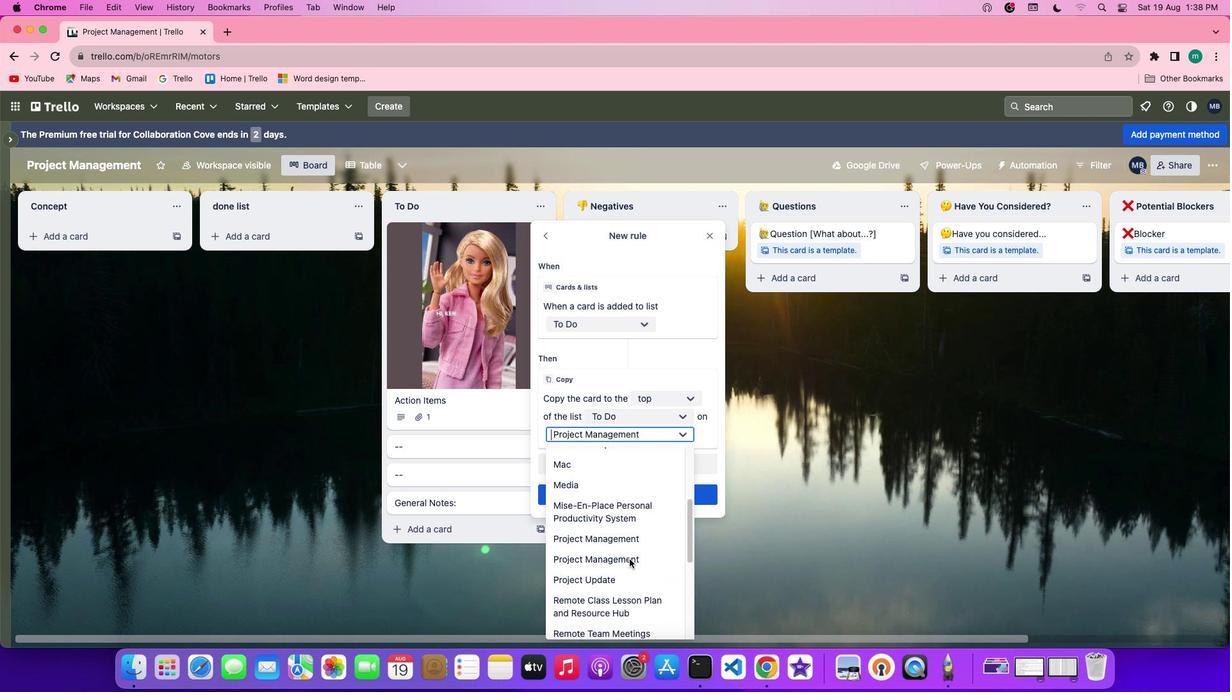 
Action: Mouse scrolled (629, 559) with delta (0, 1)
Screenshot: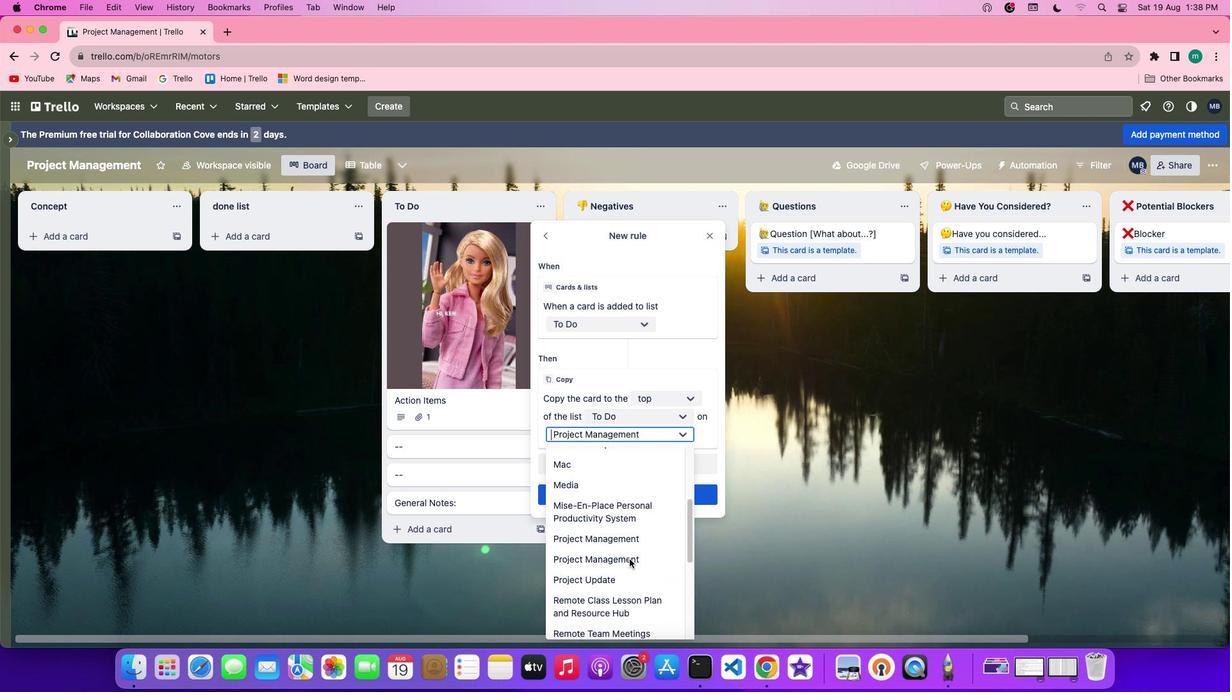 
Action: Mouse scrolled (629, 559) with delta (0, 3)
Screenshot: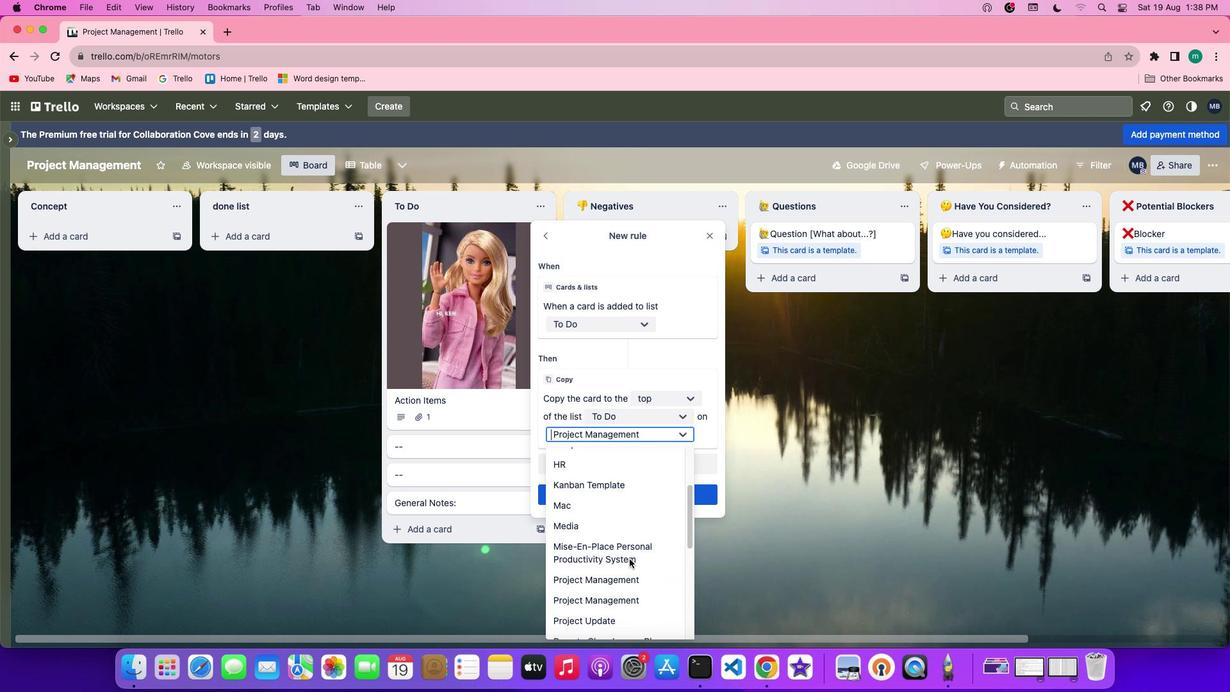 
Action: Mouse moved to (627, 575)
Screenshot: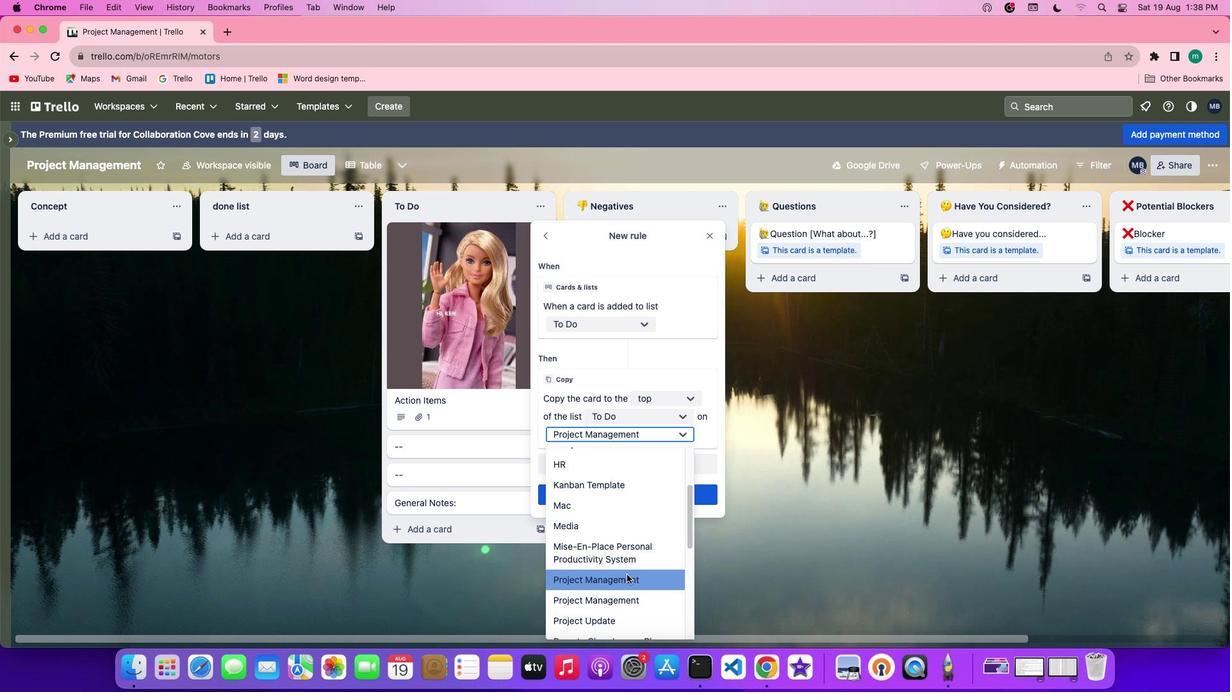 
Action: Mouse pressed left at (627, 575)
Screenshot: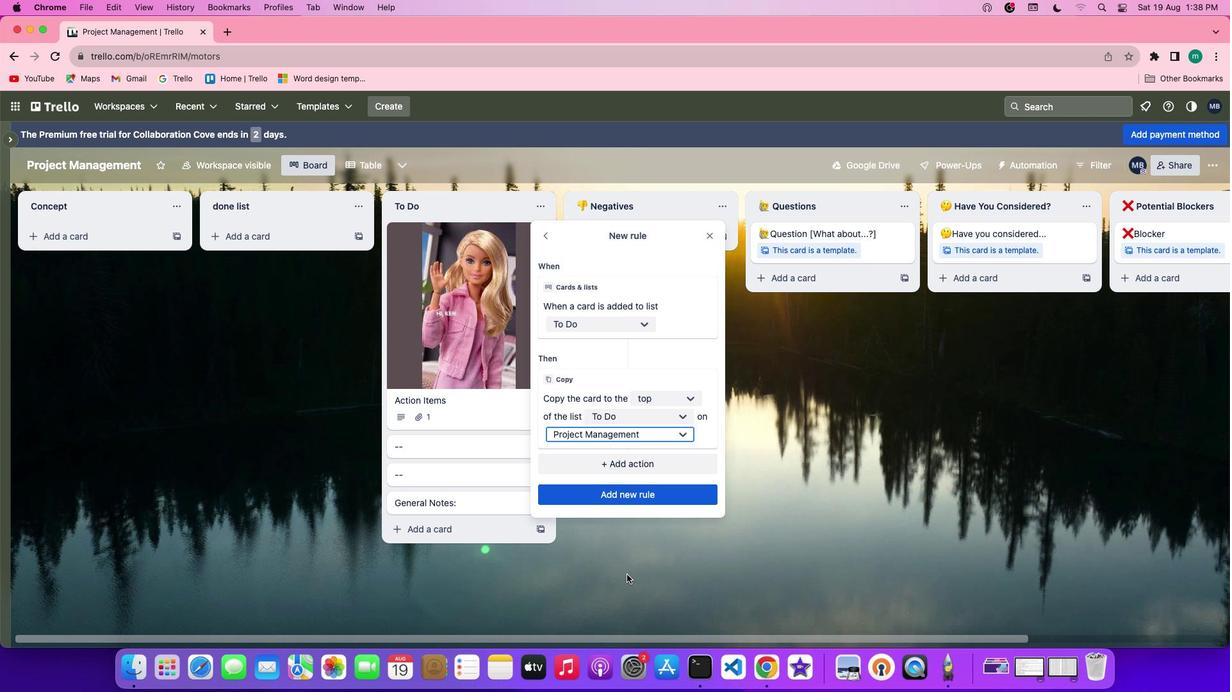 
Action: Mouse moved to (647, 491)
Screenshot: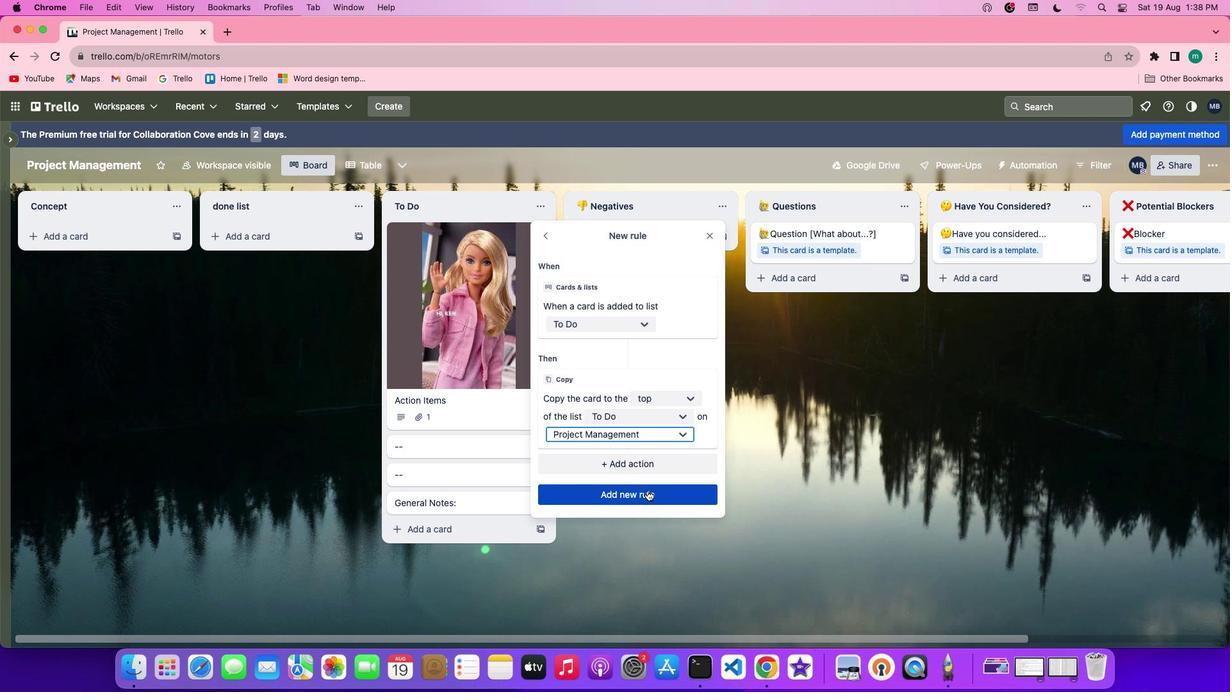 
Action: Mouse pressed left at (647, 491)
Screenshot: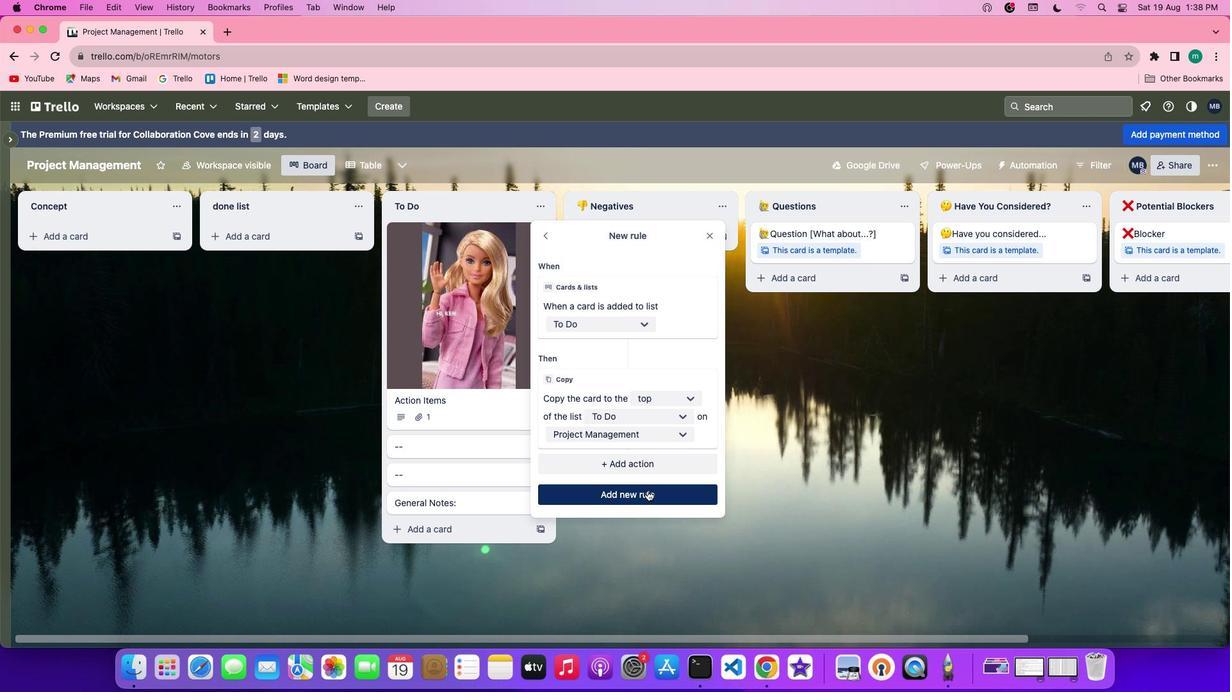 
